 Task: Add a signature Grant Allen containing With sincere appreciation and warm wishes, Grant Allen to email address softage.8@softage.net and add a label Therapy
Action: Mouse moved to (1000, 60)
Screenshot: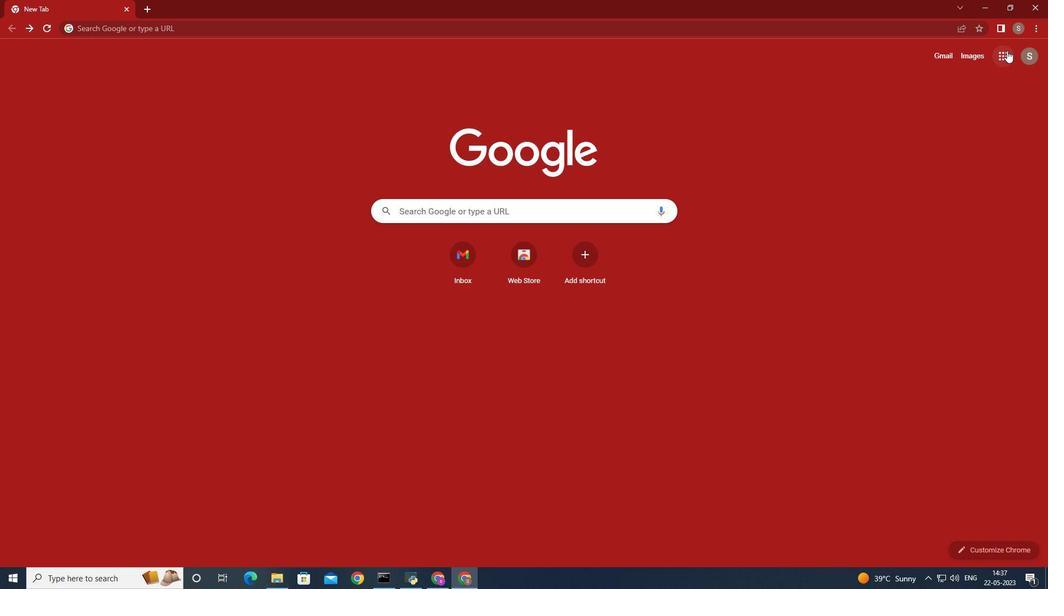 
Action: Mouse pressed left at (1000, 60)
Screenshot: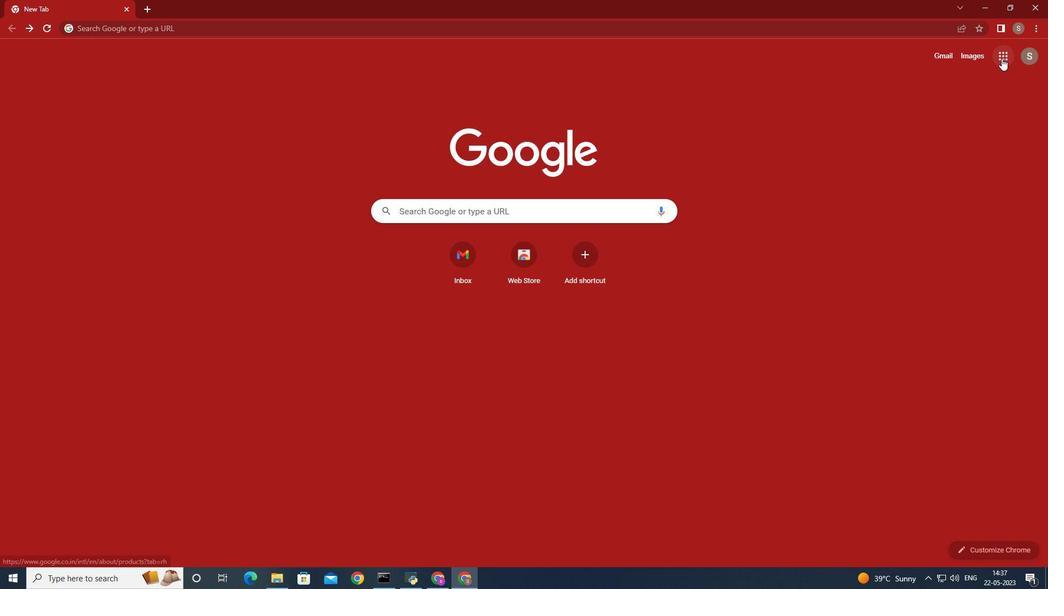 
Action: Mouse moved to (959, 104)
Screenshot: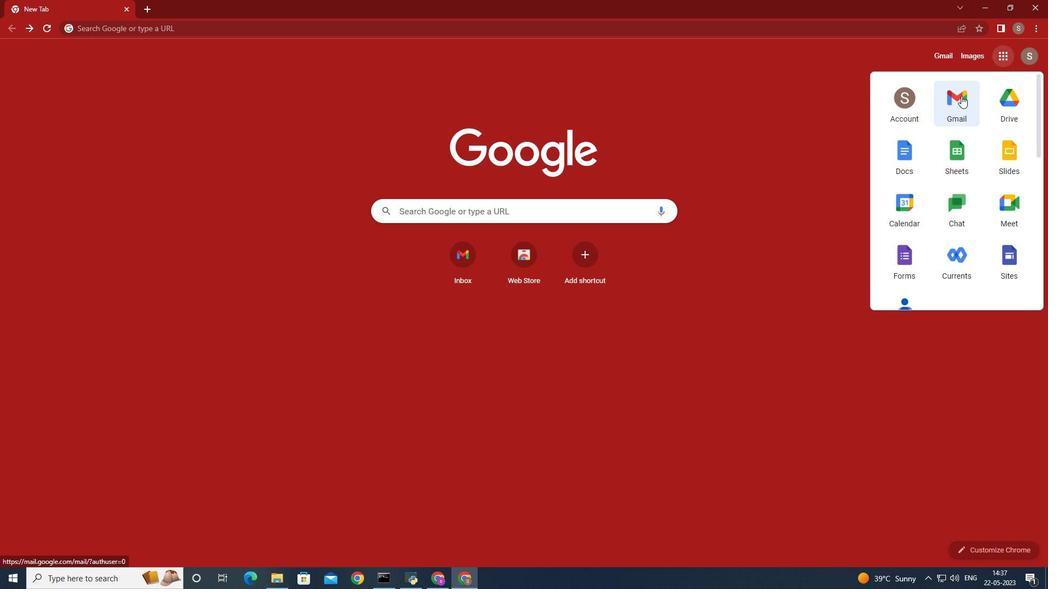 
Action: Mouse pressed left at (959, 104)
Screenshot: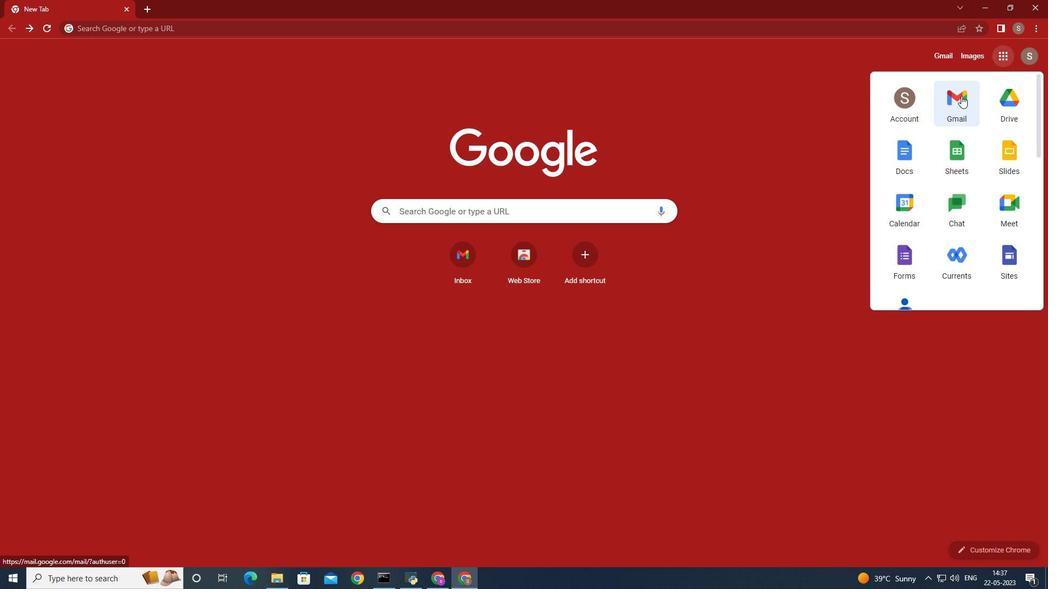 
Action: Mouse moved to (926, 77)
Screenshot: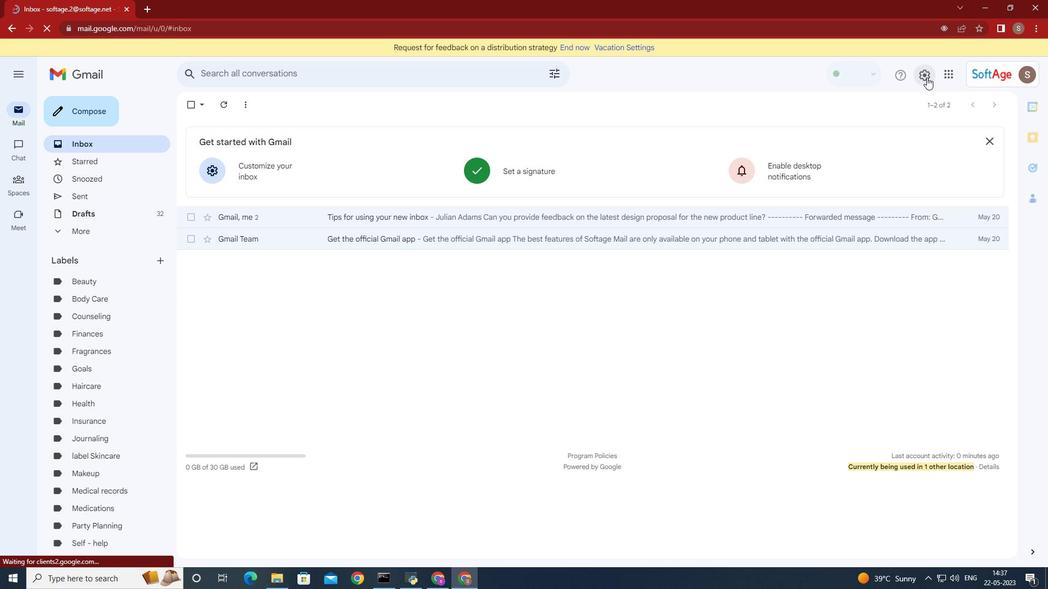 
Action: Mouse pressed left at (926, 77)
Screenshot: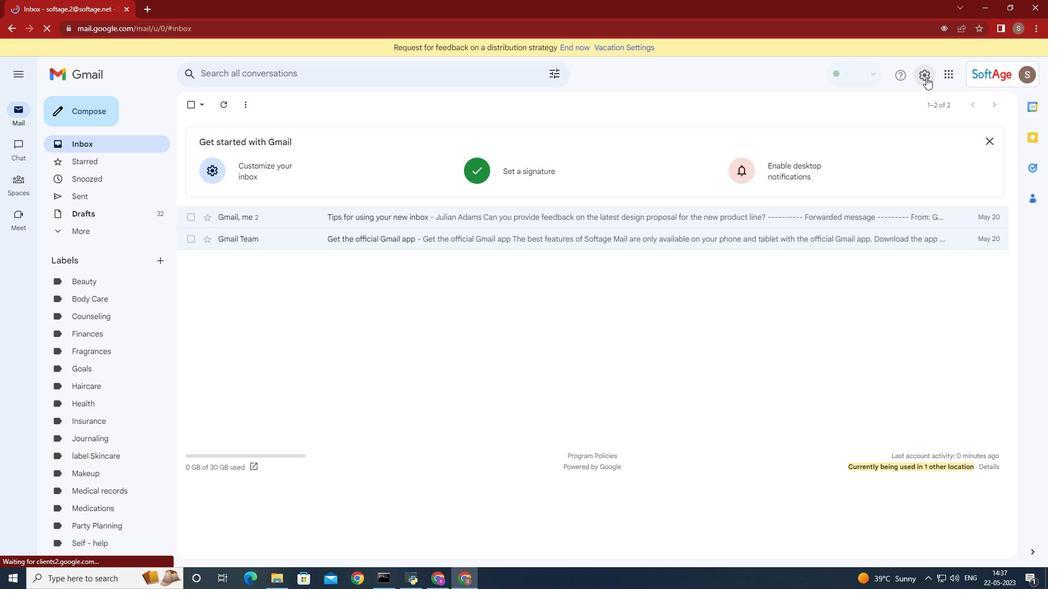 
Action: Mouse moved to (932, 127)
Screenshot: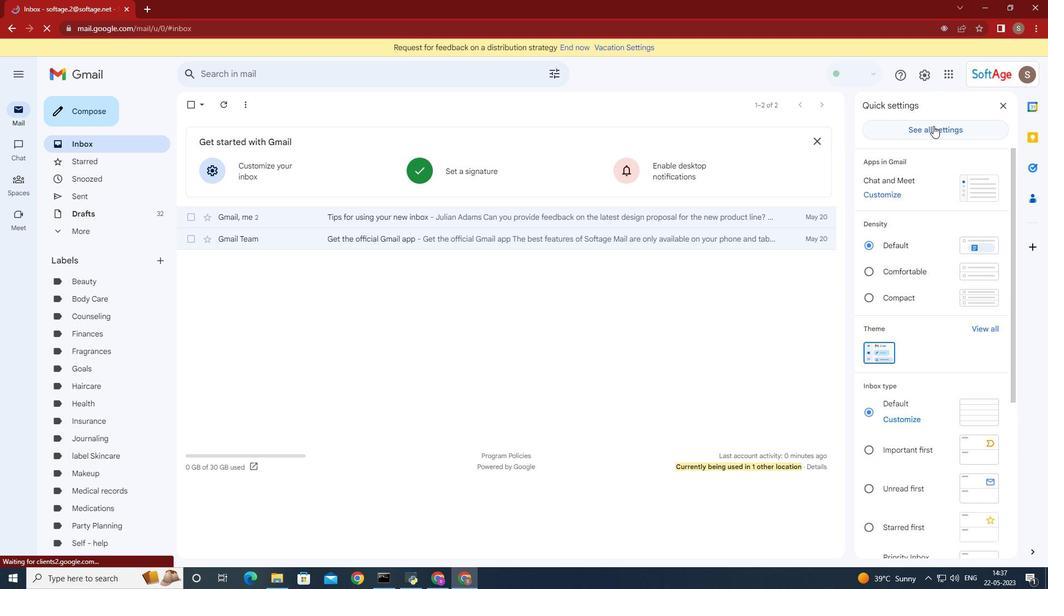 
Action: Mouse pressed left at (932, 127)
Screenshot: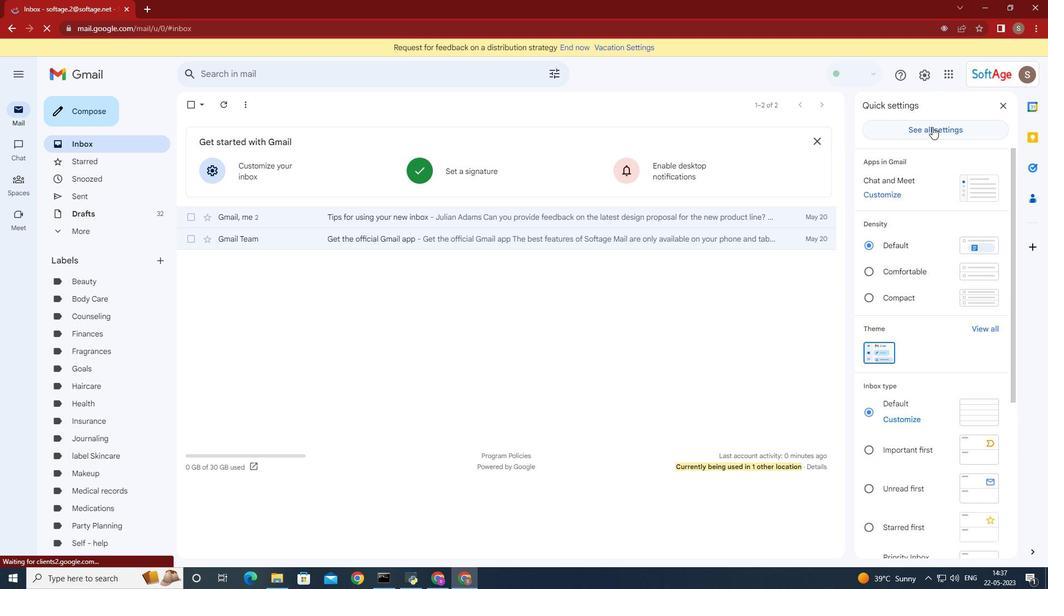 
Action: Mouse moved to (316, 292)
Screenshot: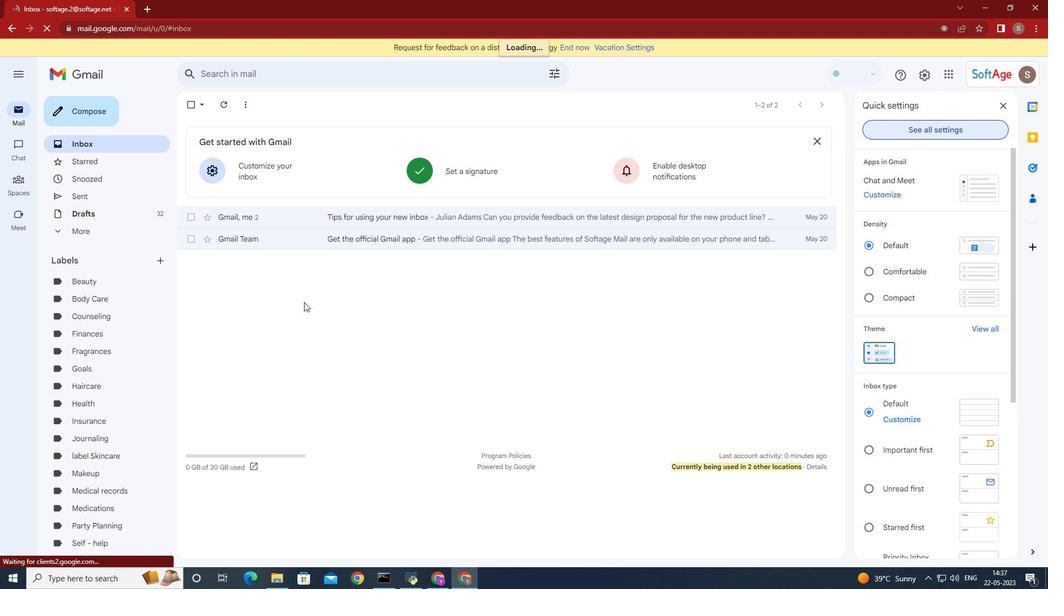 
Action: Mouse scrolled (316, 291) with delta (0, 0)
Screenshot: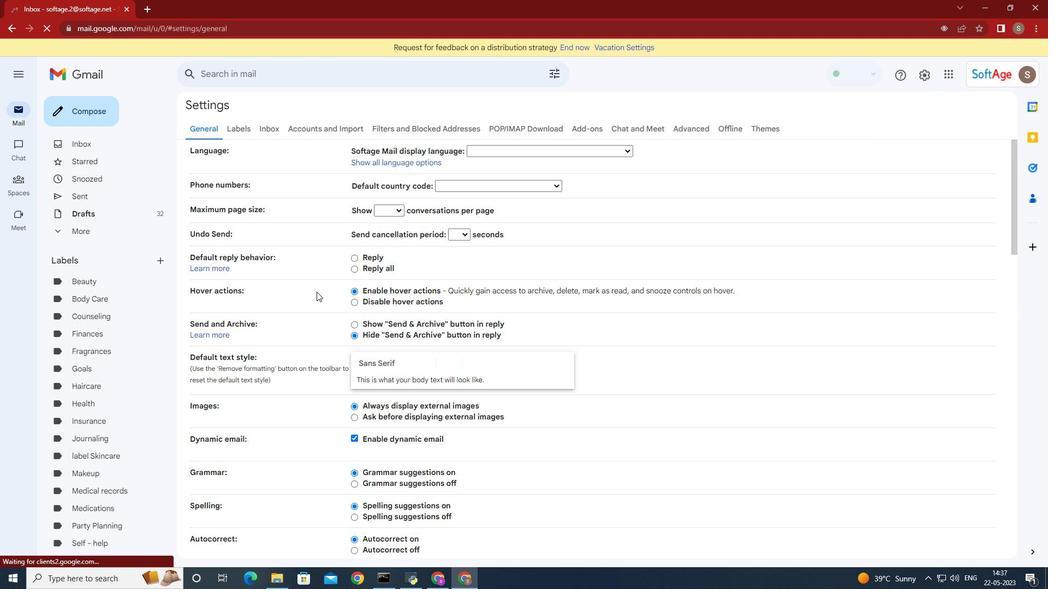 
Action: Mouse scrolled (316, 291) with delta (0, 0)
Screenshot: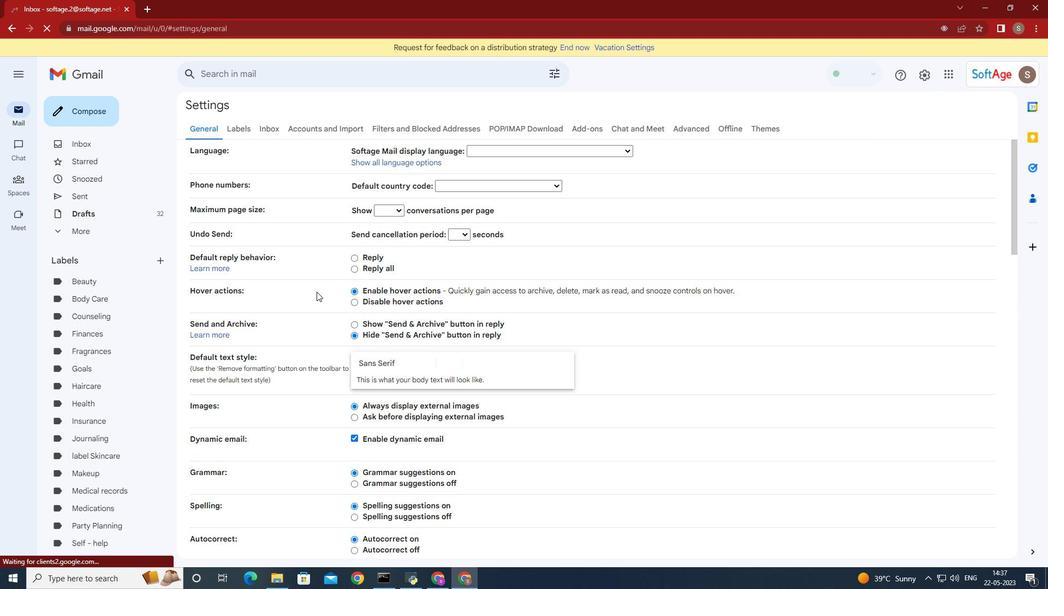 
Action: Mouse scrolled (316, 291) with delta (0, 0)
Screenshot: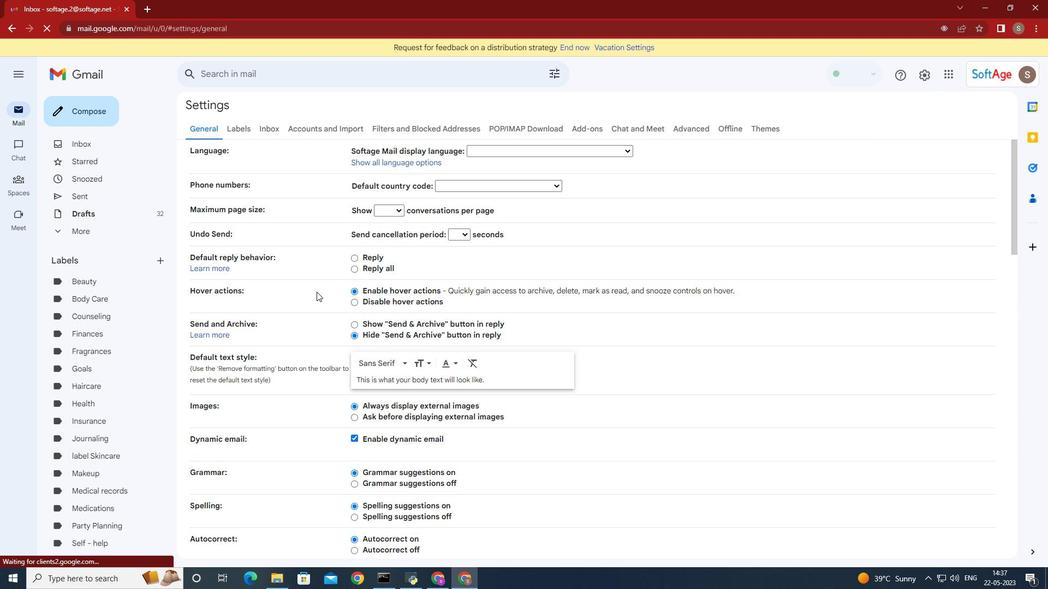 
Action: Mouse scrolled (316, 291) with delta (0, 0)
Screenshot: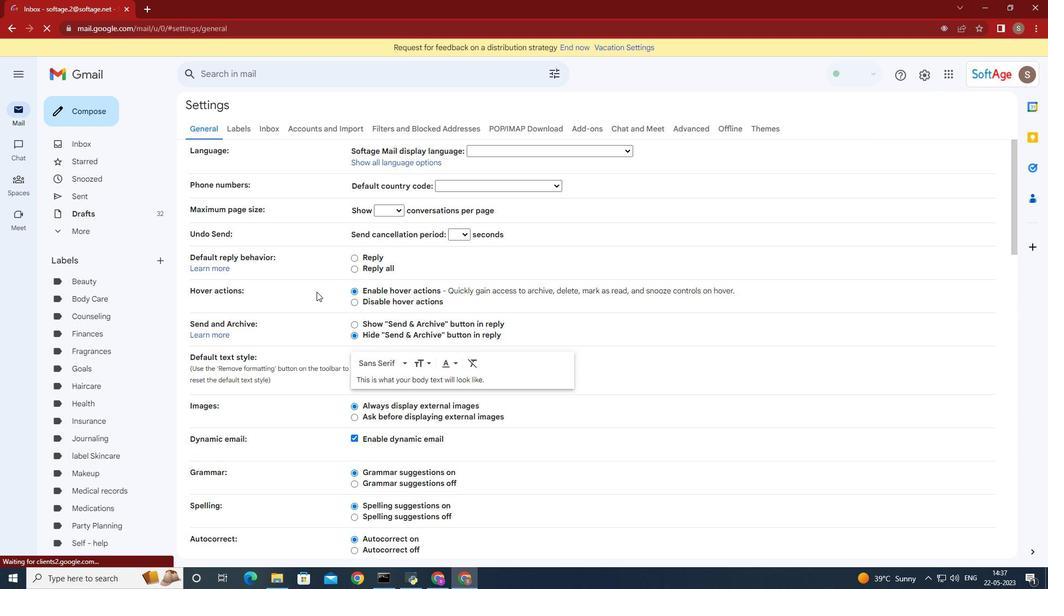 
Action: Mouse scrolled (316, 291) with delta (0, 0)
Screenshot: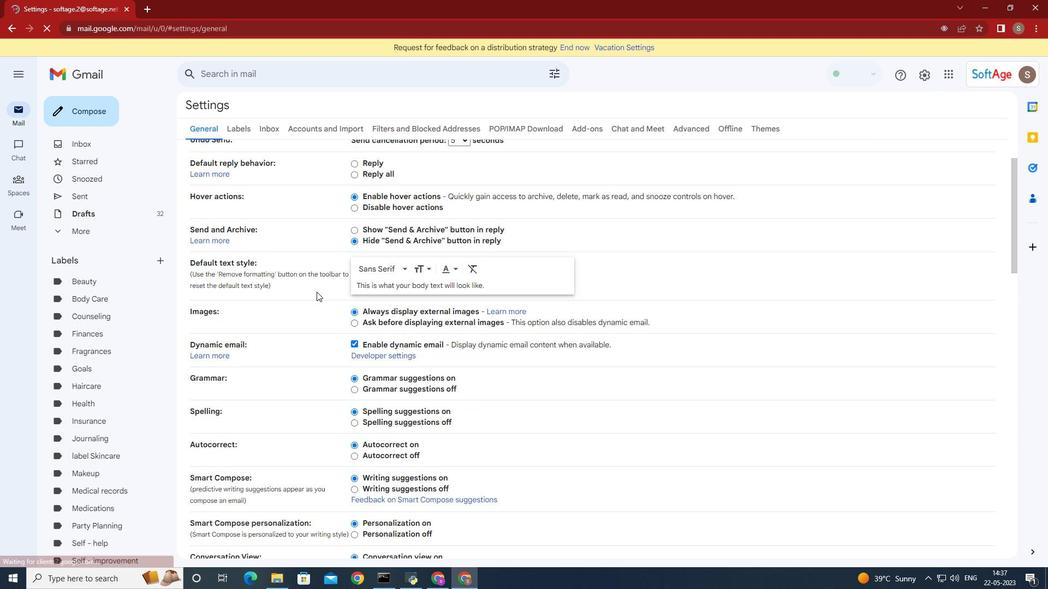 
Action: Mouse scrolled (316, 291) with delta (0, 0)
Screenshot: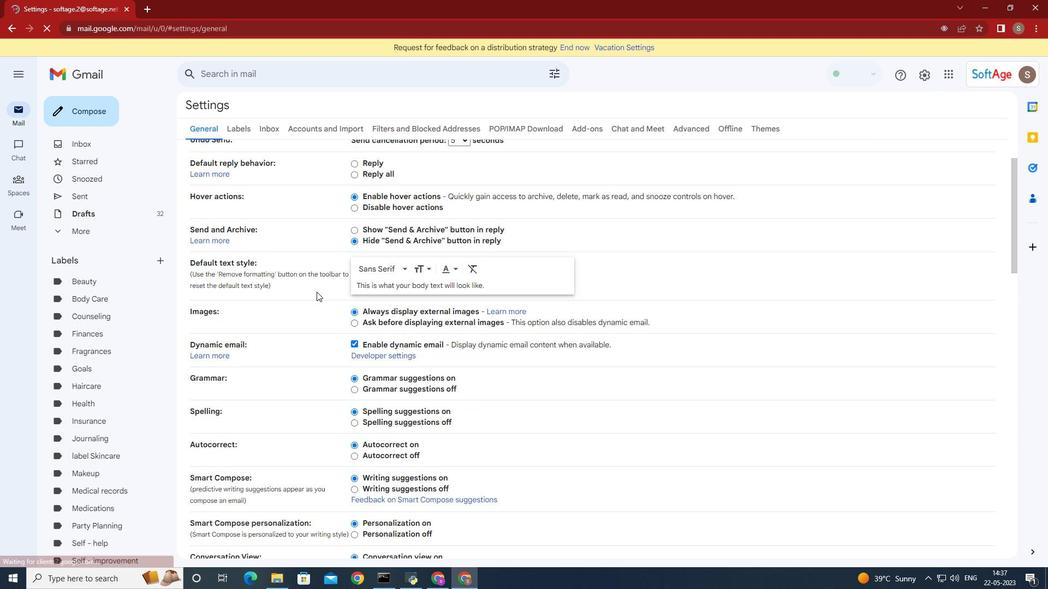 
Action: Mouse scrolled (316, 291) with delta (0, 0)
Screenshot: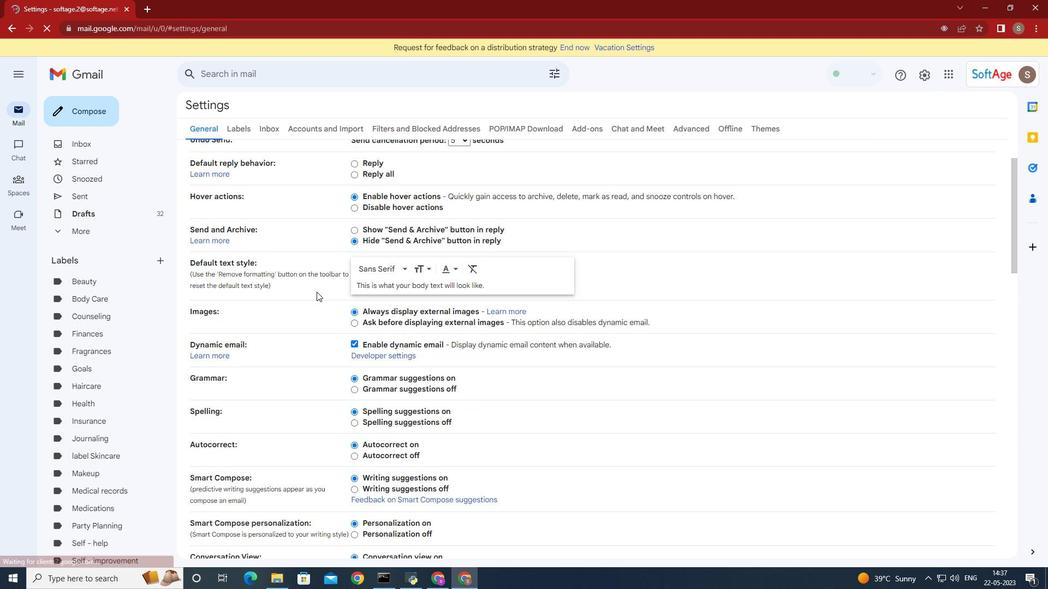 
Action: Mouse scrolled (316, 291) with delta (0, 0)
Screenshot: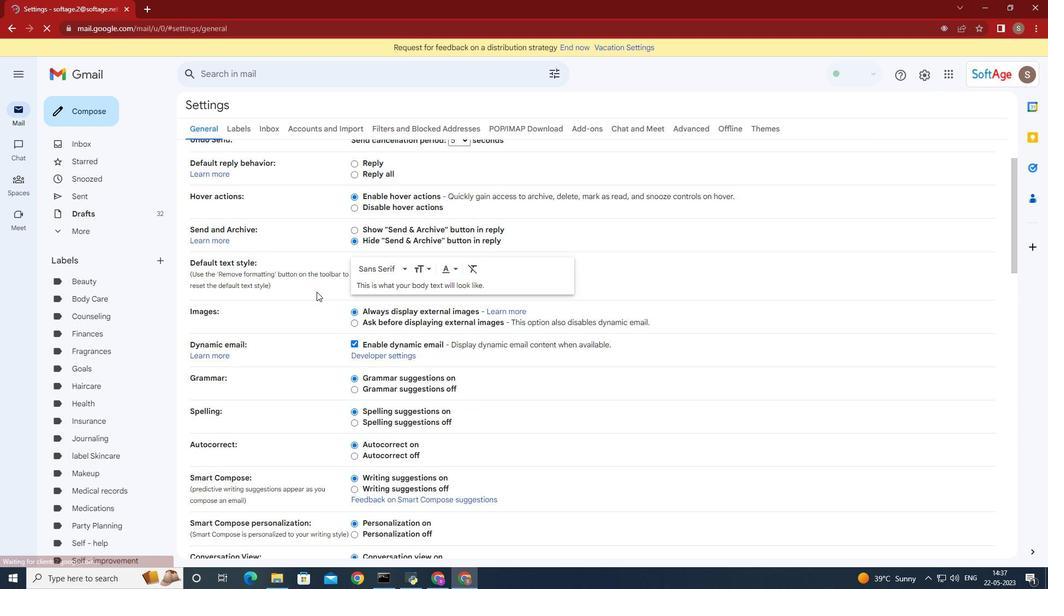 
Action: Mouse scrolled (316, 291) with delta (0, 0)
Screenshot: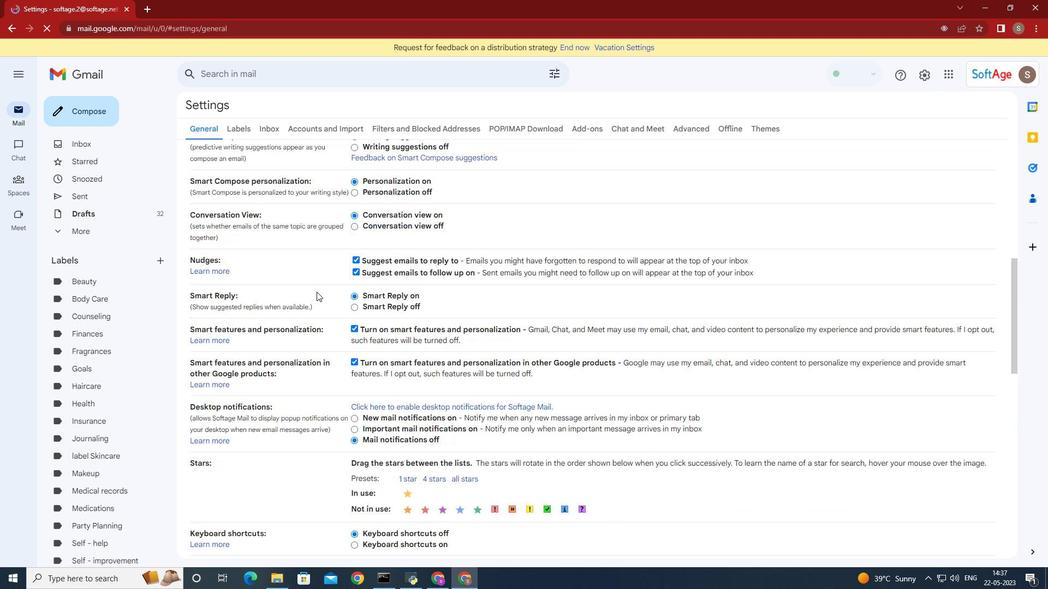
Action: Mouse scrolled (316, 291) with delta (0, 0)
Screenshot: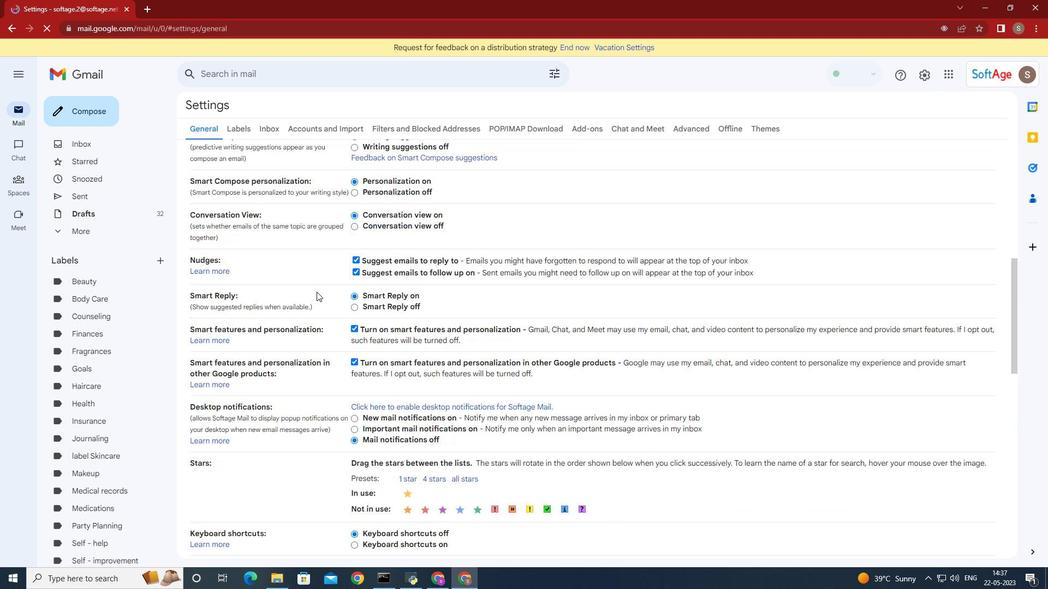 
Action: Mouse scrolled (316, 291) with delta (0, 0)
Screenshot: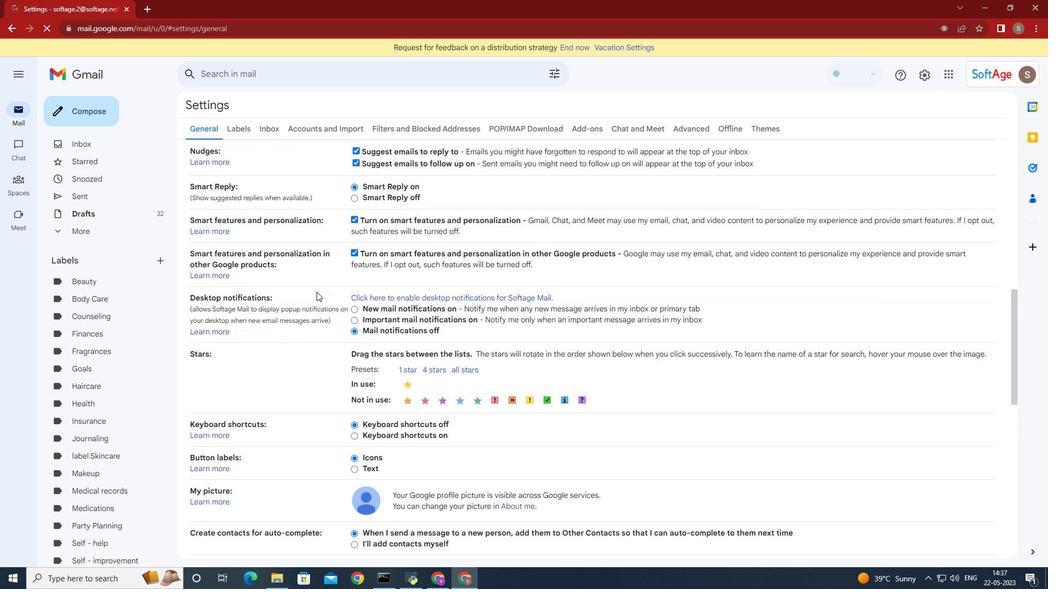 
Action: Mouse scrolled (316, 291) with delta (0, 0)
Screenshot: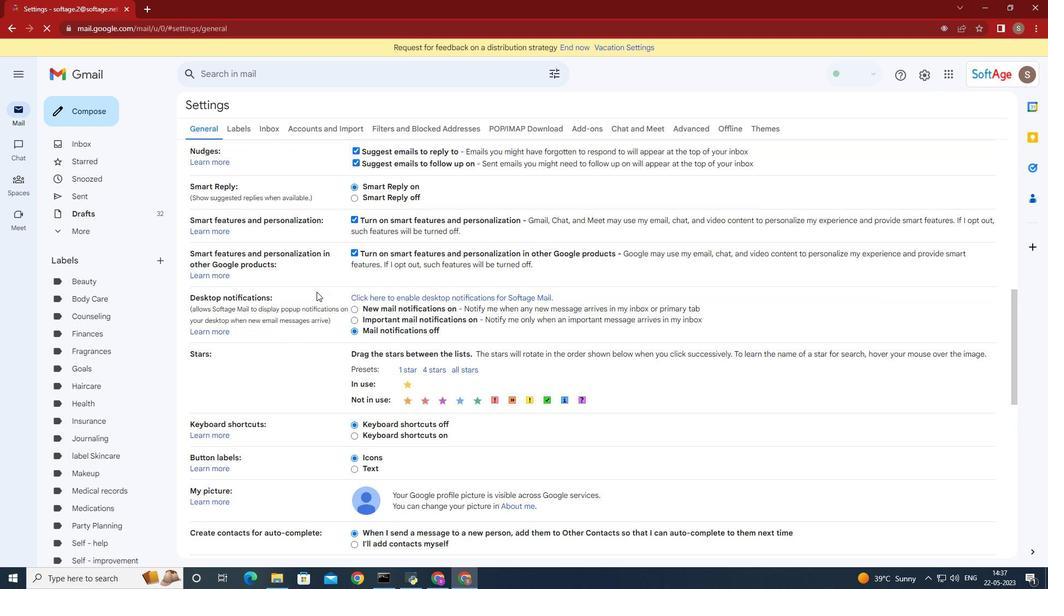 
Action: Mouse scrolled (316, 291) with delta (0, 0)
Screenshot: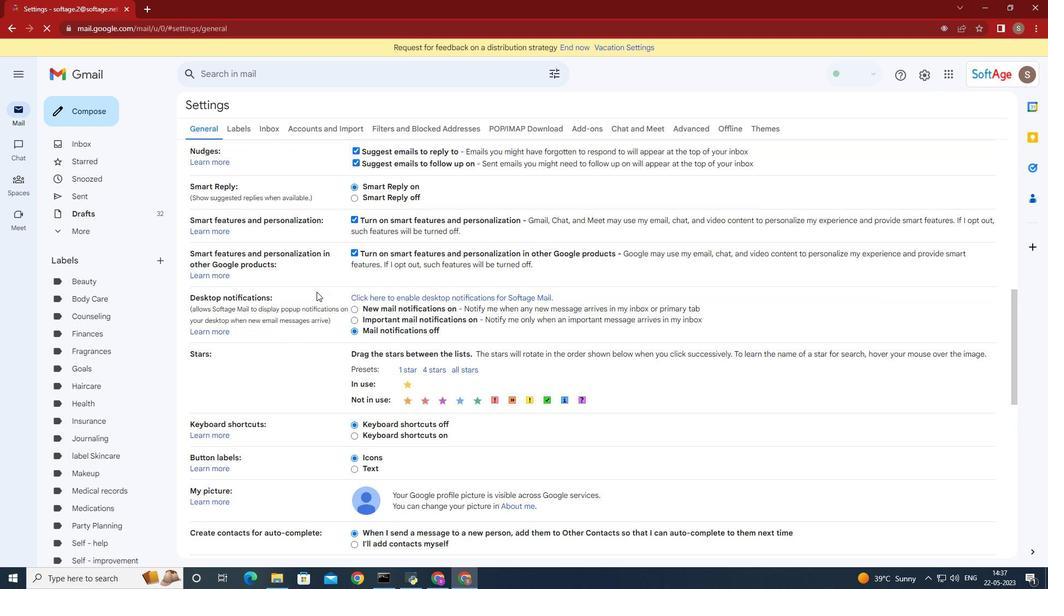 
Action: Mouse scrolled (316, 291) with delta (0, 0)
Screenshot: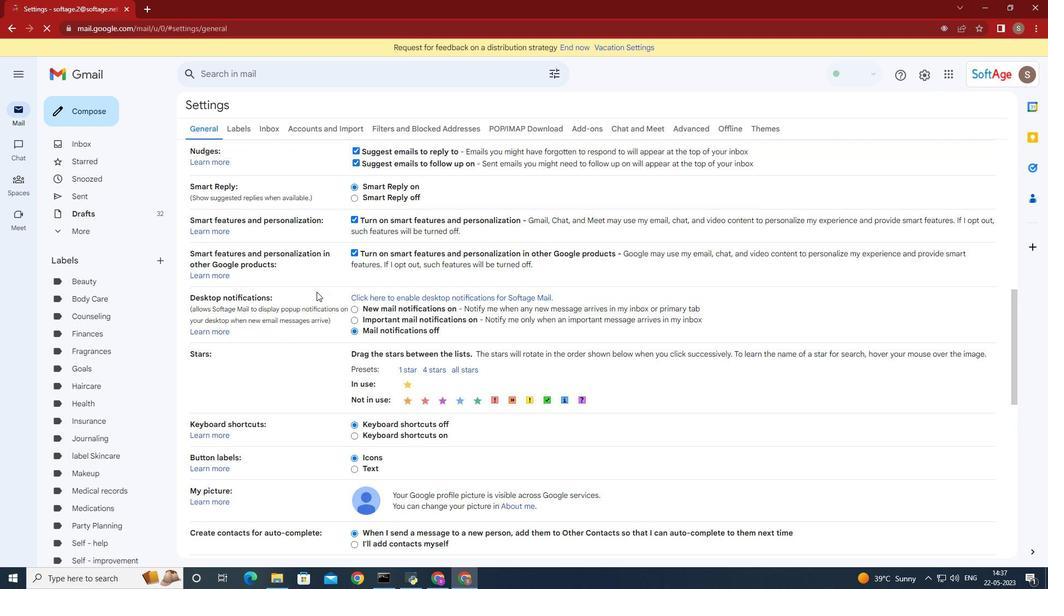 
Action: Mouse scrolled (316, 291) with delta (0, 0)
Screenshot: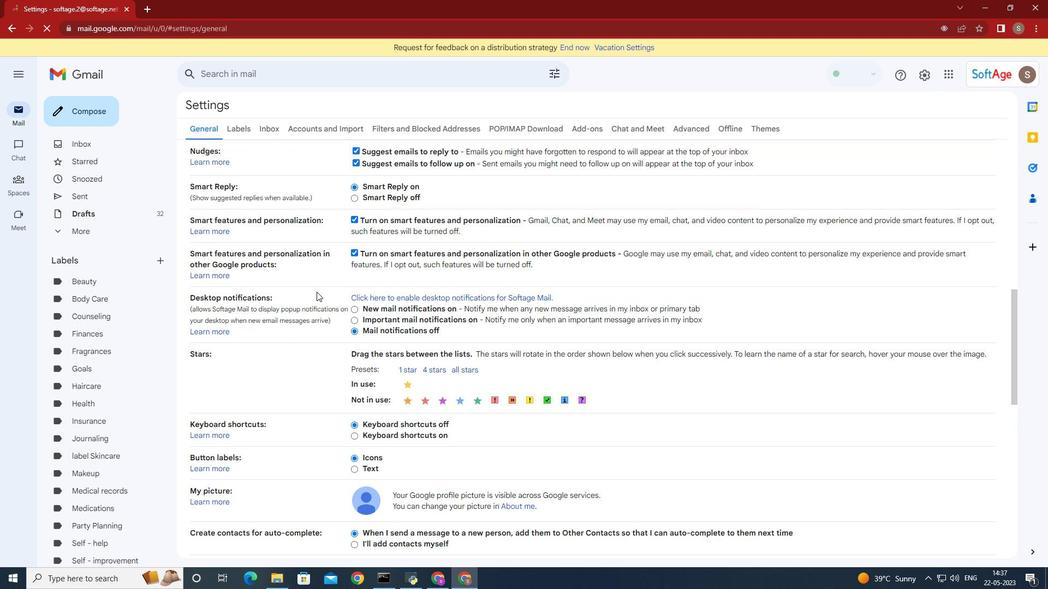 
Action: Mouse scrolled (316, 291) with delta (0, 0)
Screenshot: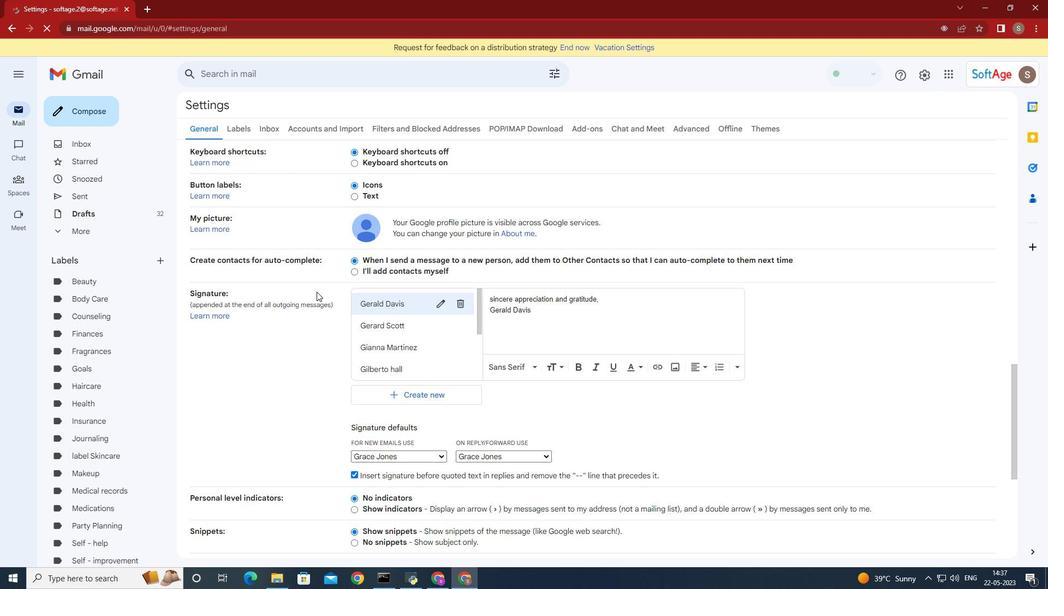 
Action: Mouse scrolled (316, 291) with delta (0, 0)
Screenshot: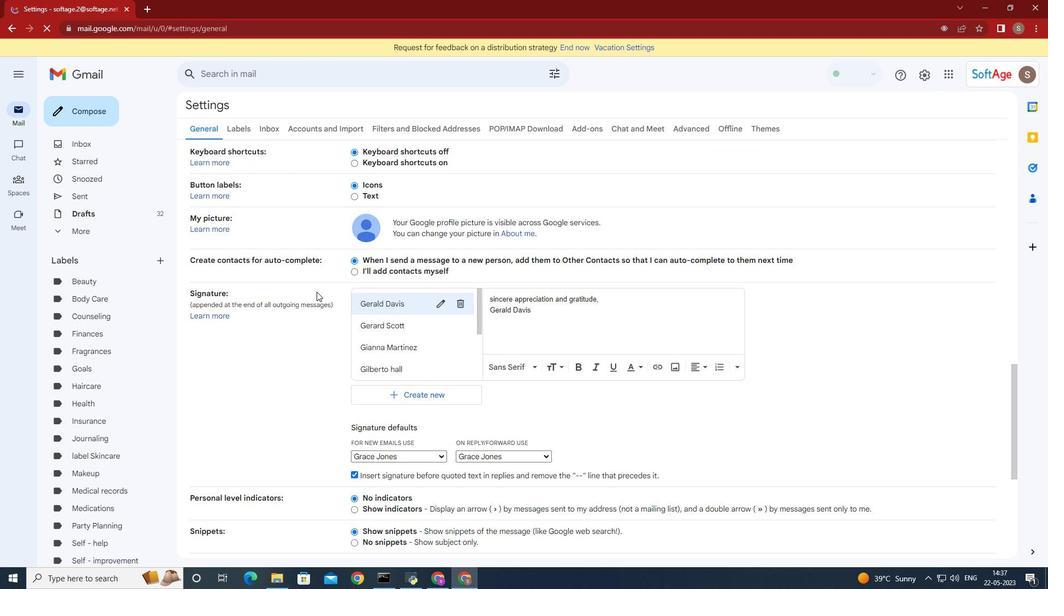 
Action: Mouse moved to (423, 289)
Screenshot: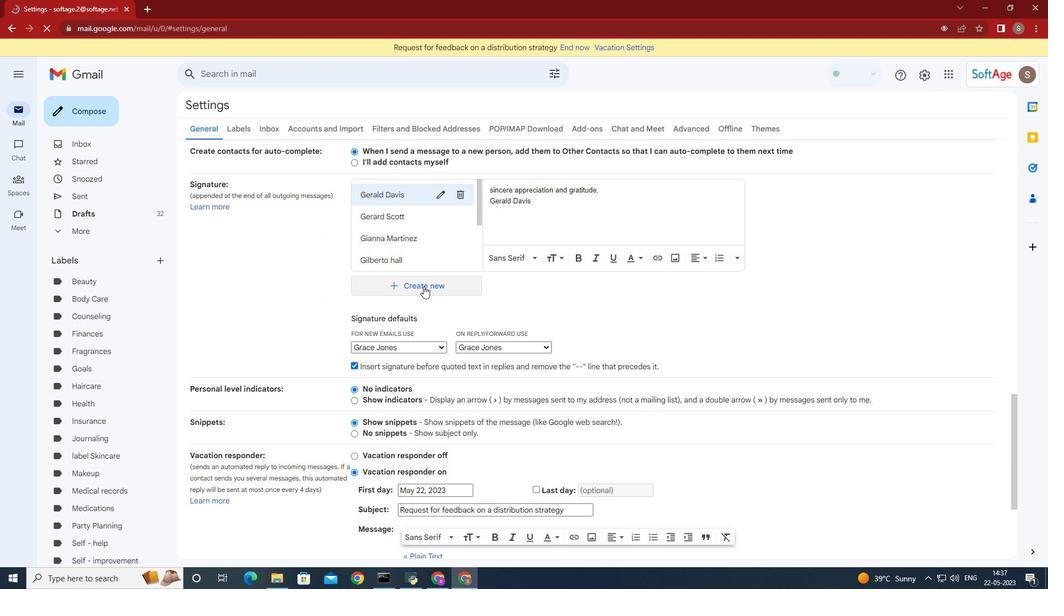 
Action: Mouse pressed left at (423, 289)
Screenshot: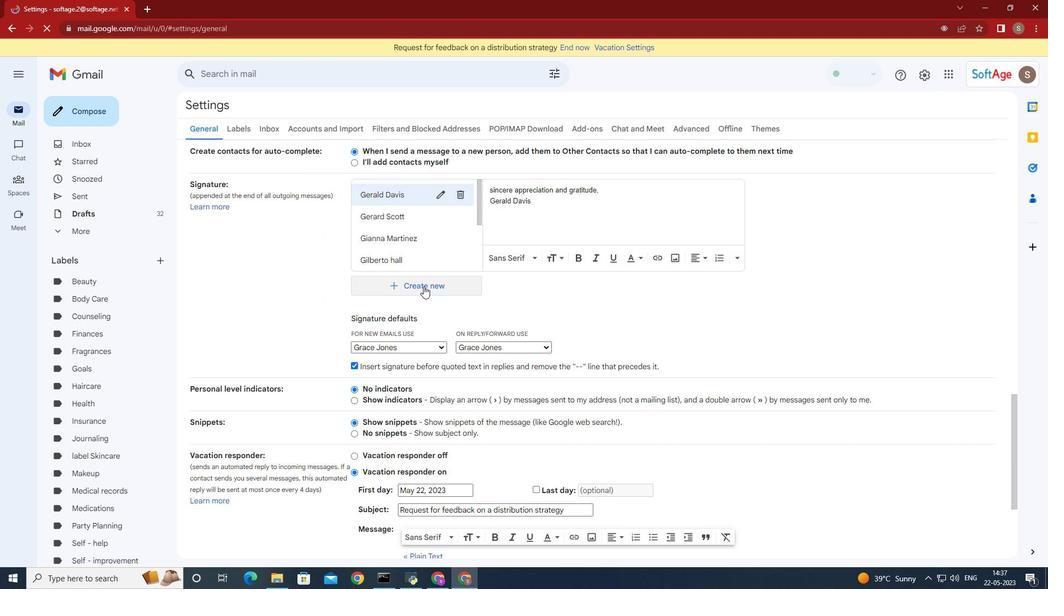 
Action: Mouse moved to (423, 289)
Screenshot: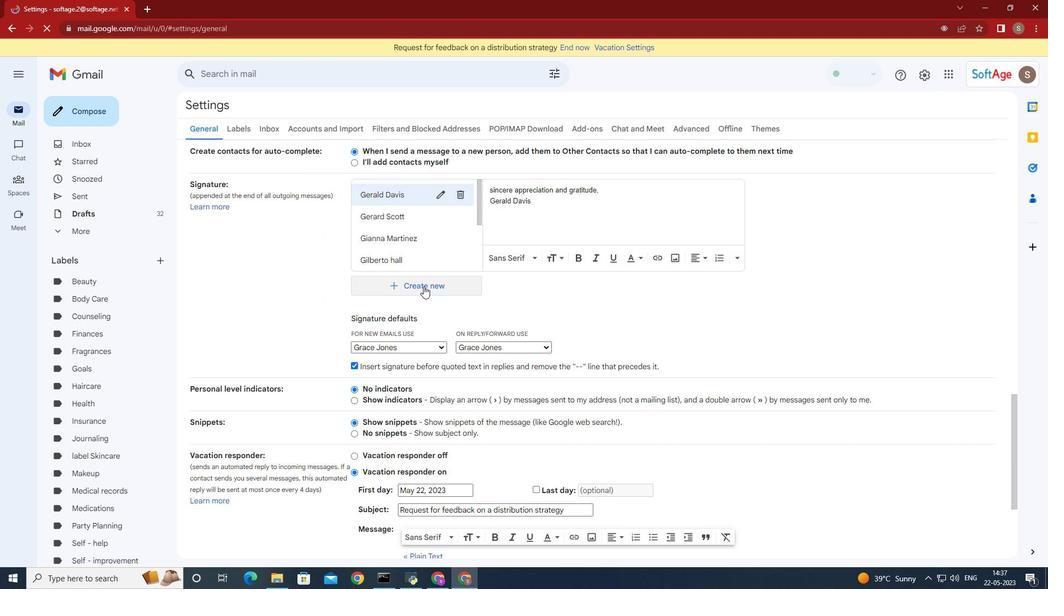 
Action: Key pressed <Key.shift>Grant<Key.space><Key.shift>Allen<Key.space>
Screenshot: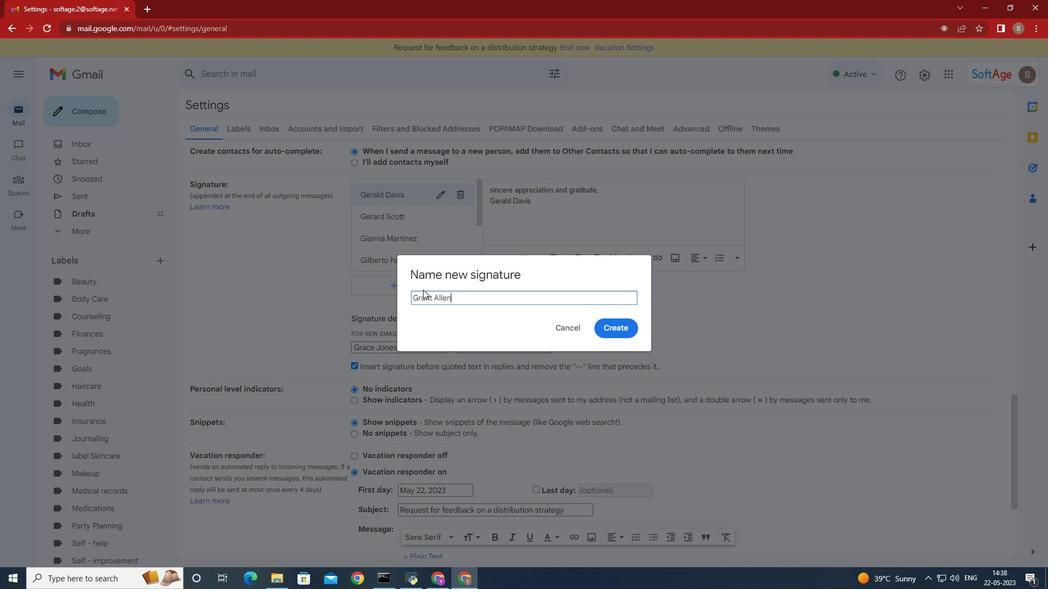 
Action: Mouse moved to (623, 330)
Screenshot: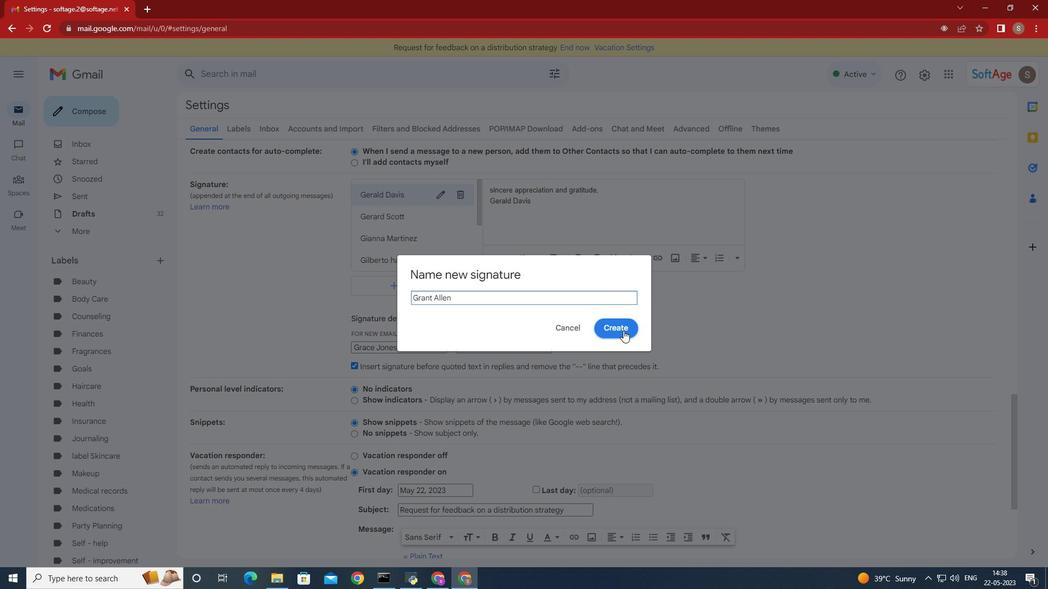 
Action: Mouse pressed left at (623, 330)
Screenshot: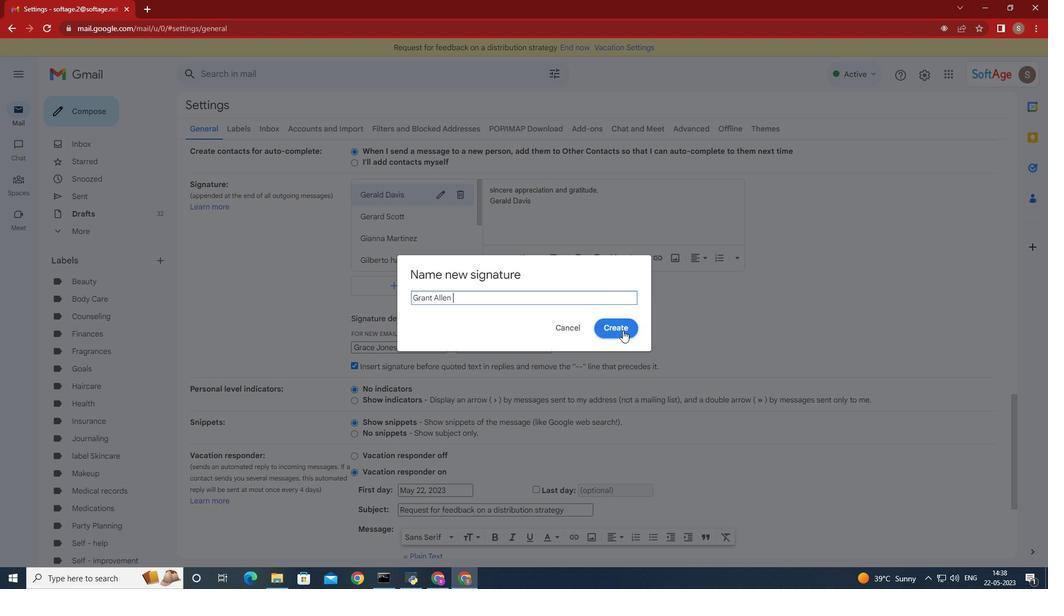 
Action: Mouse moved to (503, 192)
Screenshot: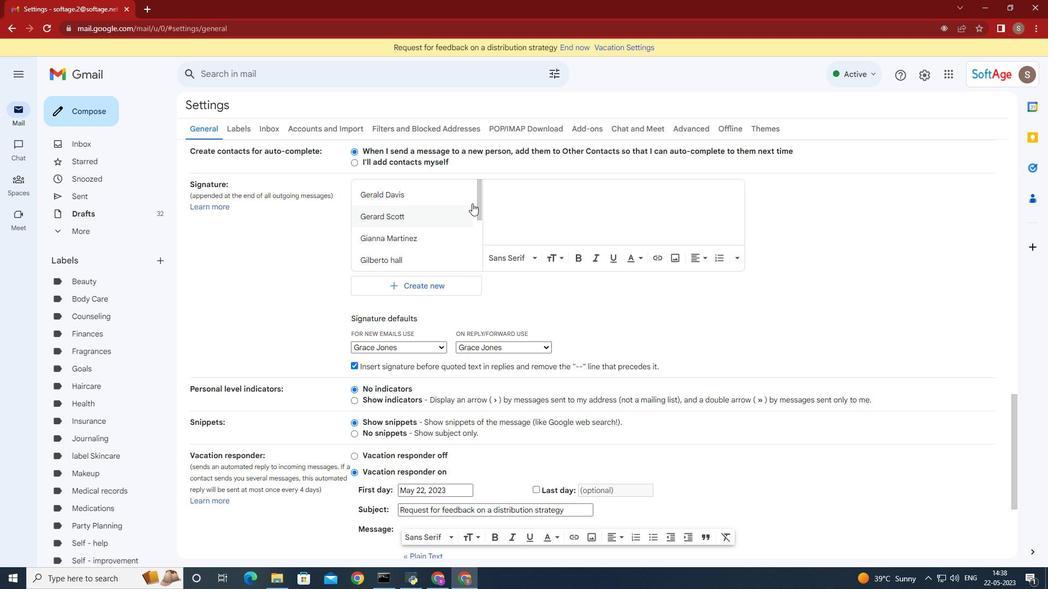 
Action: Mouse pressed left at (503, 192)
Screenshot: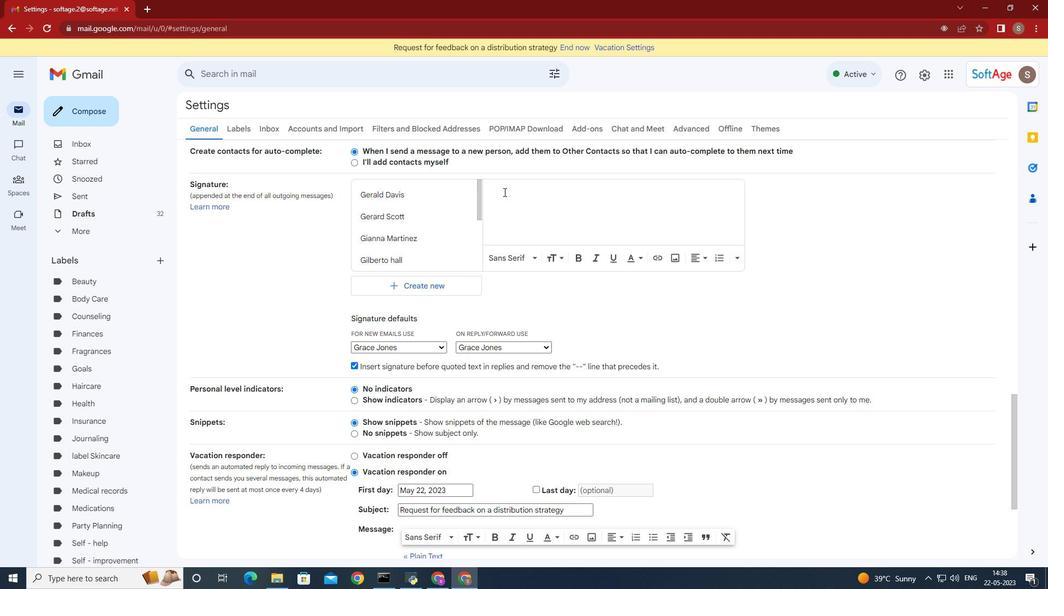 
Action: Key pressed appre<Key.backspace><Key.backspace><Key.backspace><Key.backspace><Key.backspace><Key.backspace><Key.backspace><Key.backspace><Key.backspace><Key.backspace><Key.backspace><Key.backspace><Key.backspace><Key.backspace>sincer<Key.space>appreciation<Key.space>and<Key.space>warm<Key.space>wishes<Key.space><Key.enter><Key.enter><Key.up><Key.up><Key.right><Key.right><Key.right><Key.right><Key.right><Key.right><Key.right><Key.right><Key.right><Key.right><Key.right><Key.right><Key.right><Key.right><Key.right><Key.right><Key.right><Key.right><Key.right><Key.right><Key.right><Key.right><Key.right><Key.right><Key.right><Key.right><Key.right><Key.right><Key.right><Key.right><Key.right><Key.right><Key.right><Key.right><Key.right>,<Key.enter><Key.shift><Key.shift><Key.shift><Key.shift><Key.shift><Key.shift><Key.shift><Key.shift><Key.shift><Key.shift><Key.shift><Key.shift><Key.shift><Key.shift><Key.shift><Key.shift><Key.shift><Key.shift><Key.shift><Key.shift><Key.shift><Key.shift><Key.shift><Key.shift><Key.shift><Key.shift><Key.shift><Key.shift>Grant<Key.space><Key.shift><Key.shift><Key.shift><Key.shift>ALLEN<Key.space>
Screenshot: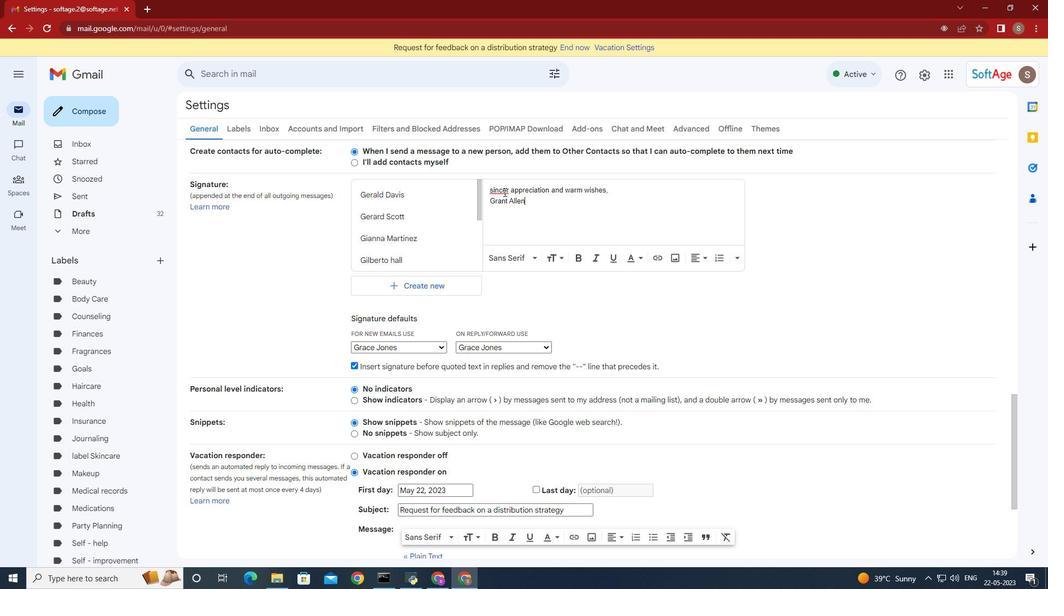 
Action: Mouse moved to (423, 348)
Screenshot: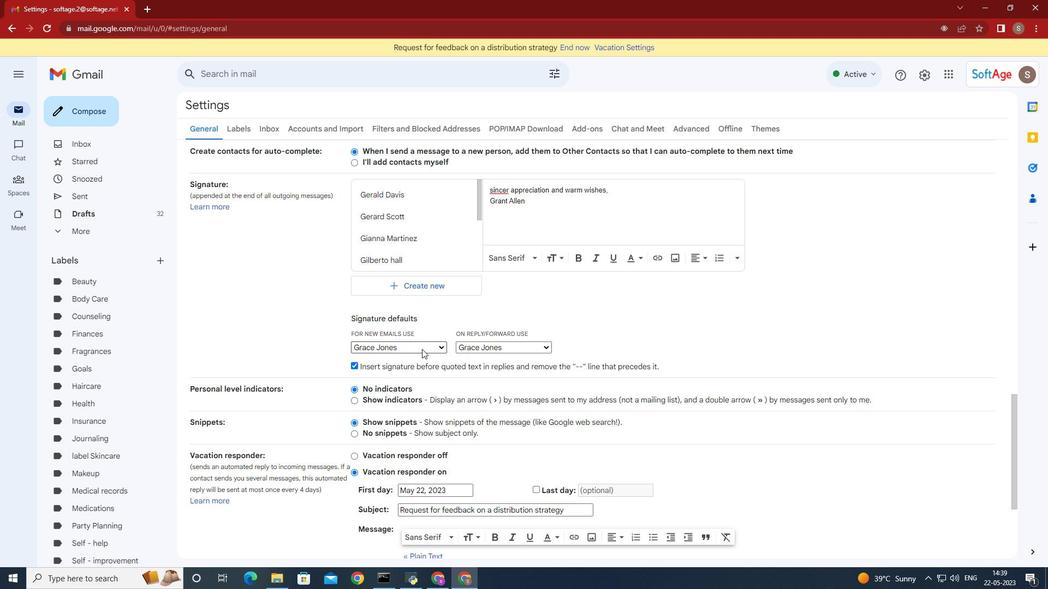 
Action: Mouse pressed left at (423, 348)
Screenshot: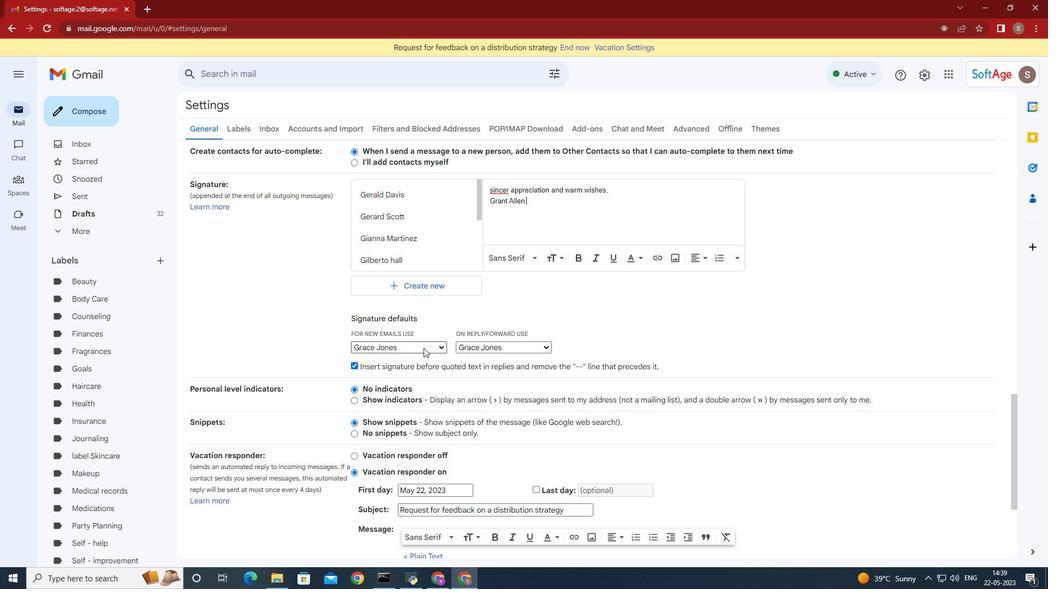 
Action: Mouse moved to (416, 443)
Screenshot: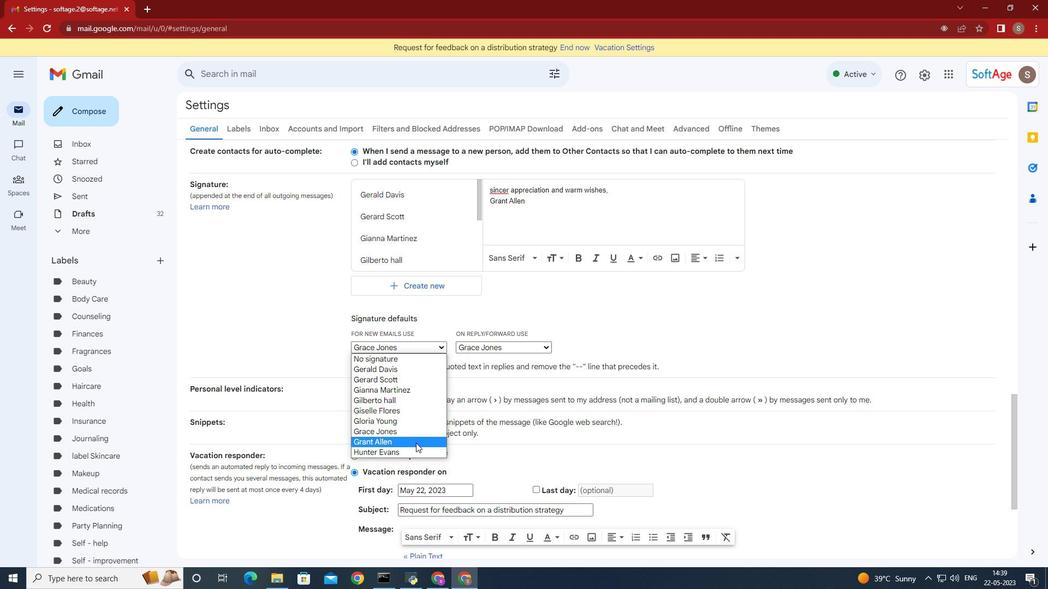 
Action: Mouse pressed left at (416, 443)
Screenshot: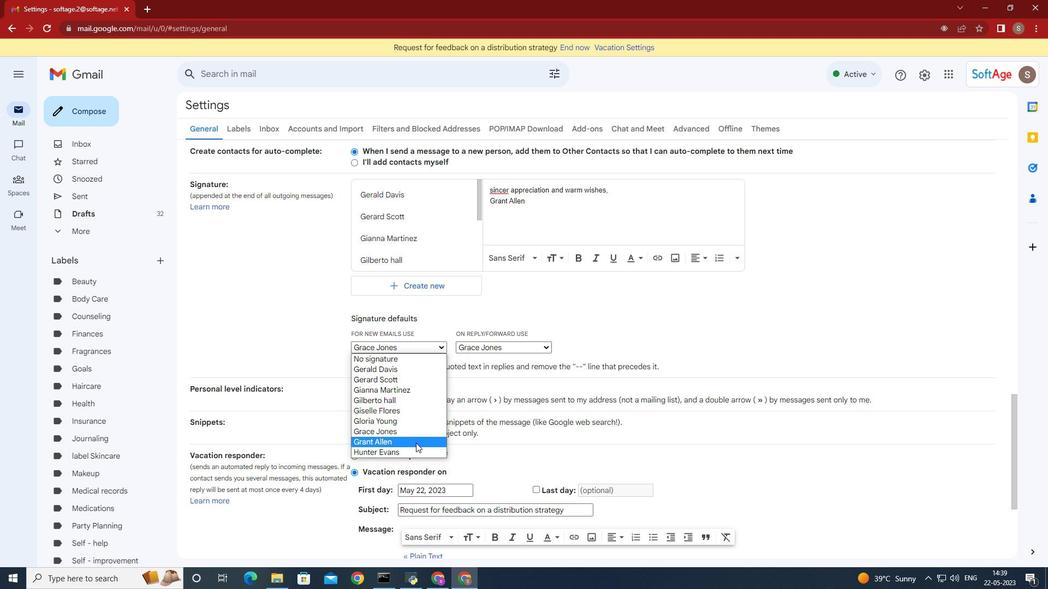 
Action: Mouse moved to (542, 347)
Screenshot: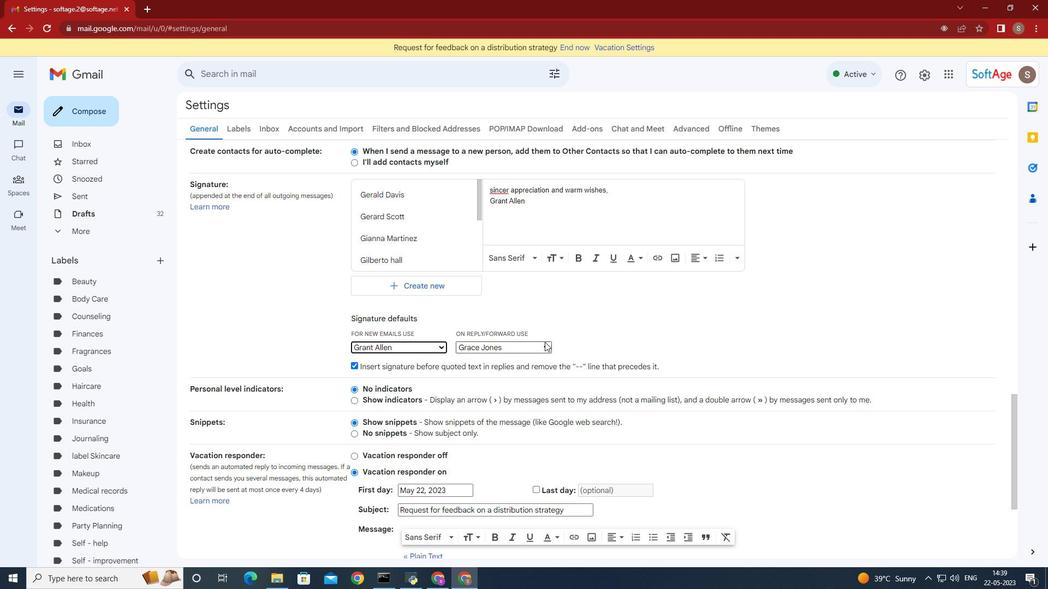 
Action: Mouse pressed left at (542, 347)
Screenshot: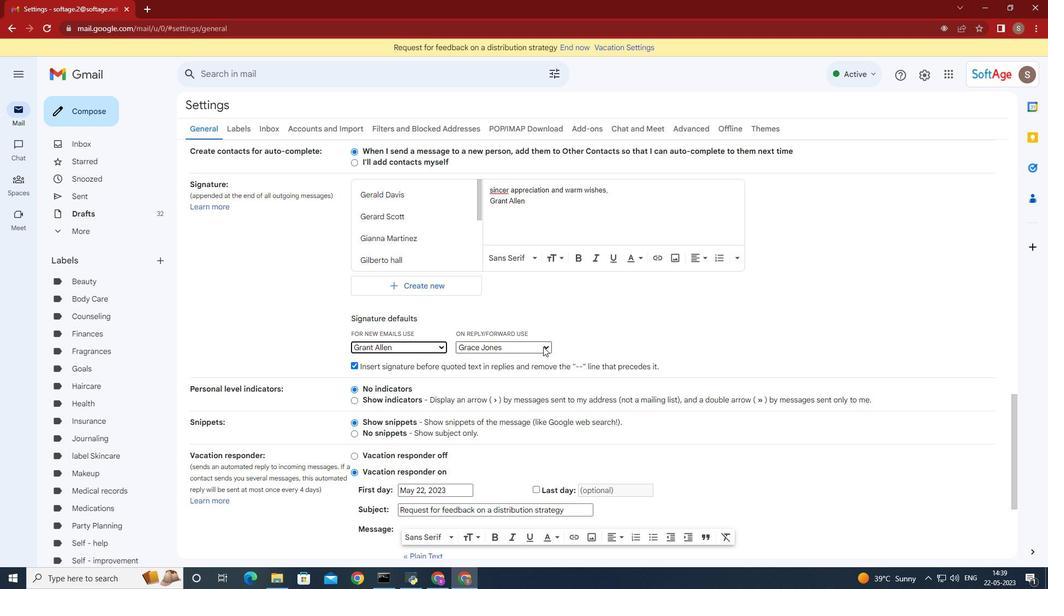 
Action: Mouse moved to (534, 437)
Screenshot: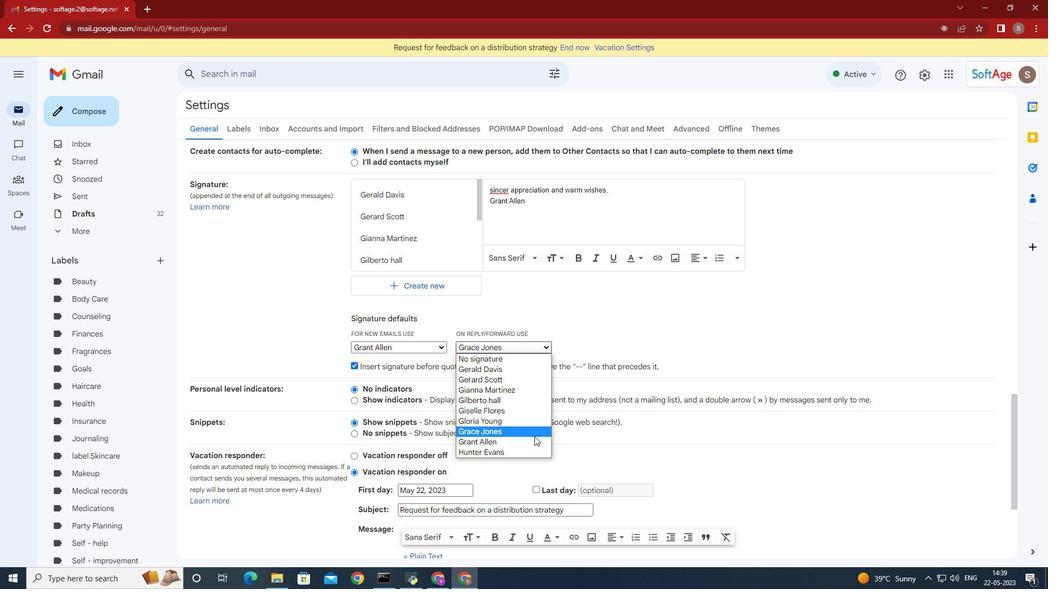 
Action: Mouse pressed left at (534, 437)
Screenshot: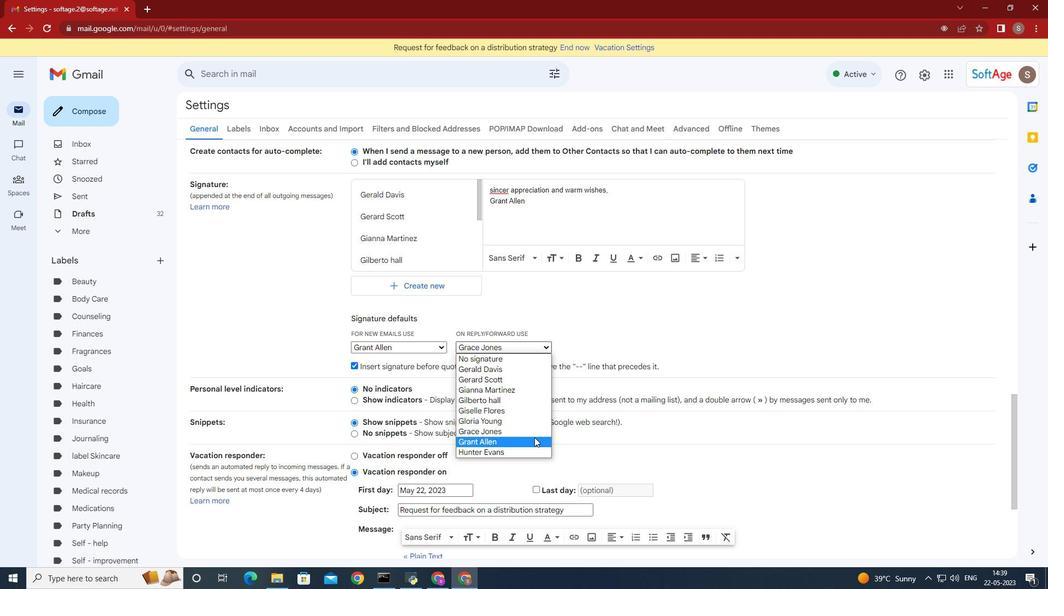 
Action: Mouse moved to (546, 404)
Screenshot: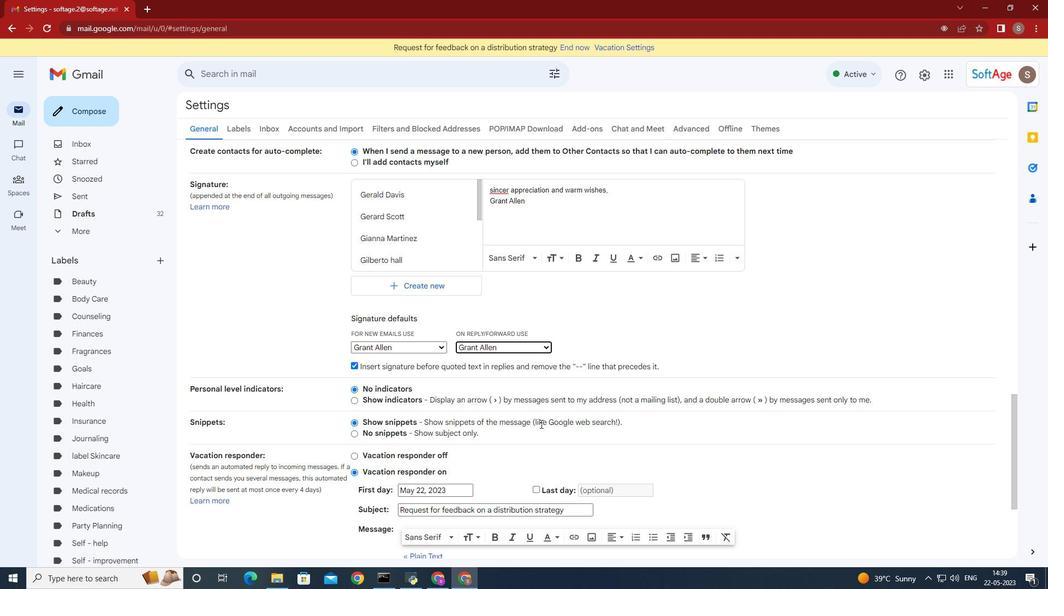 
Action: Mouse scrolled (546, 404) with delta (0, 0)
Screenshot: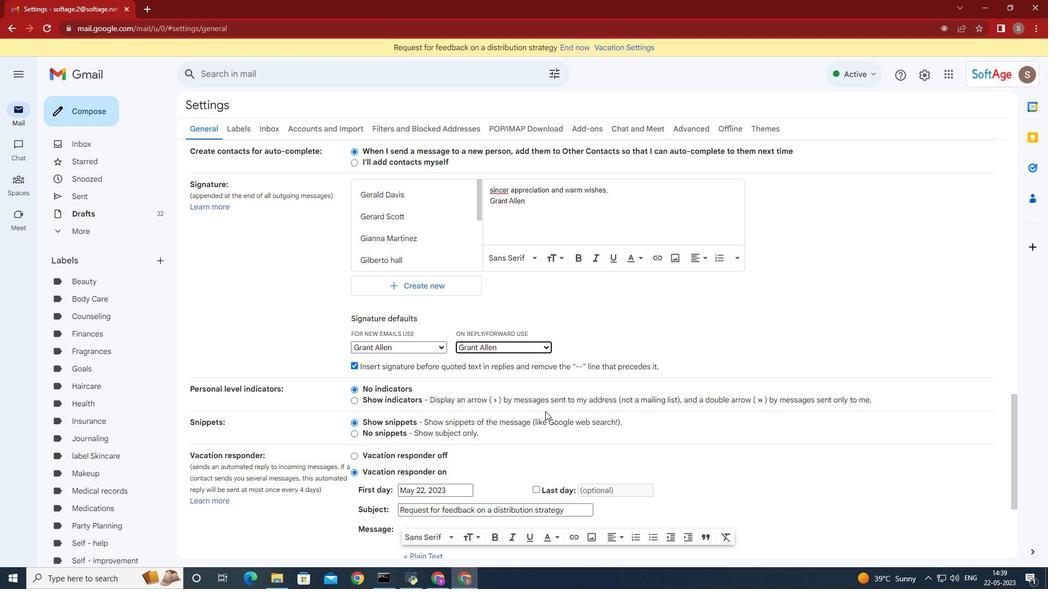 
Action: Mouse scrolled (546, 404) with delta (0, 0)
Screenshot: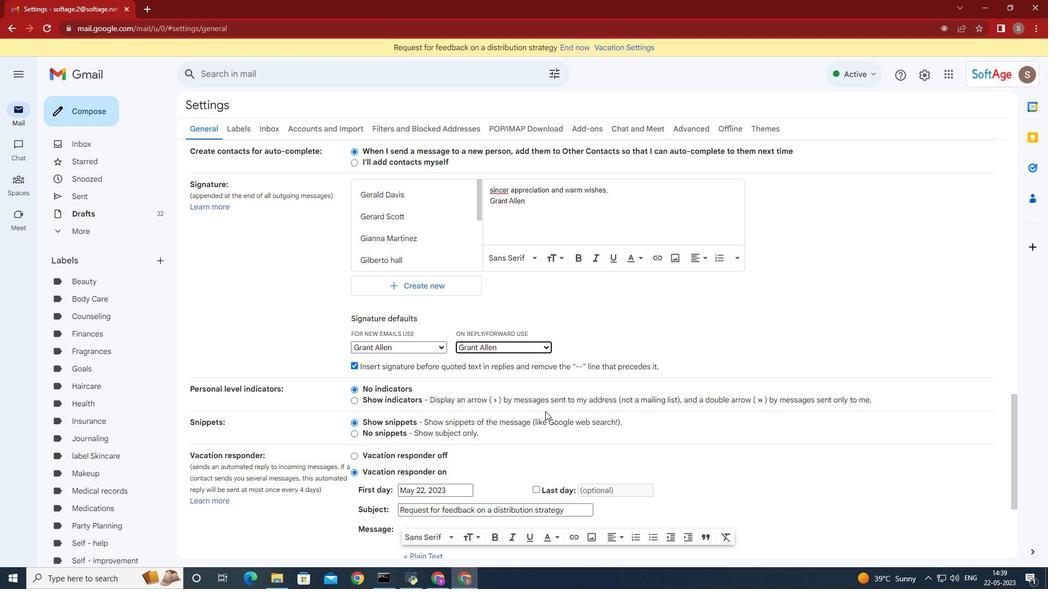 
Action: Mouse scrolled (546, 404) with delta (0, 0)
Screenshot: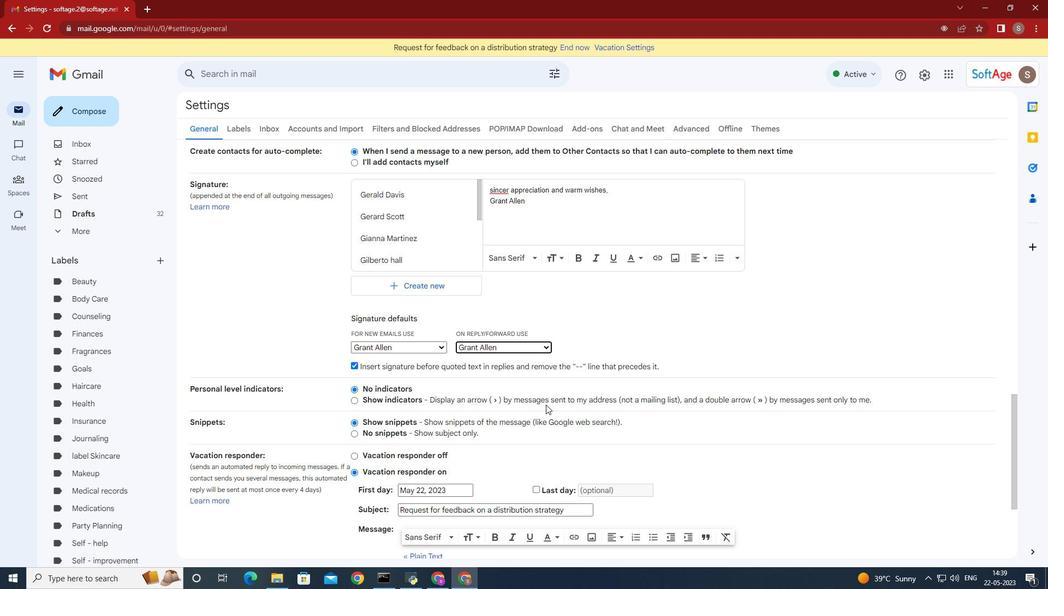
Action: Mouse scrolled (546, 404) with delta (0, 0)
Screenshot: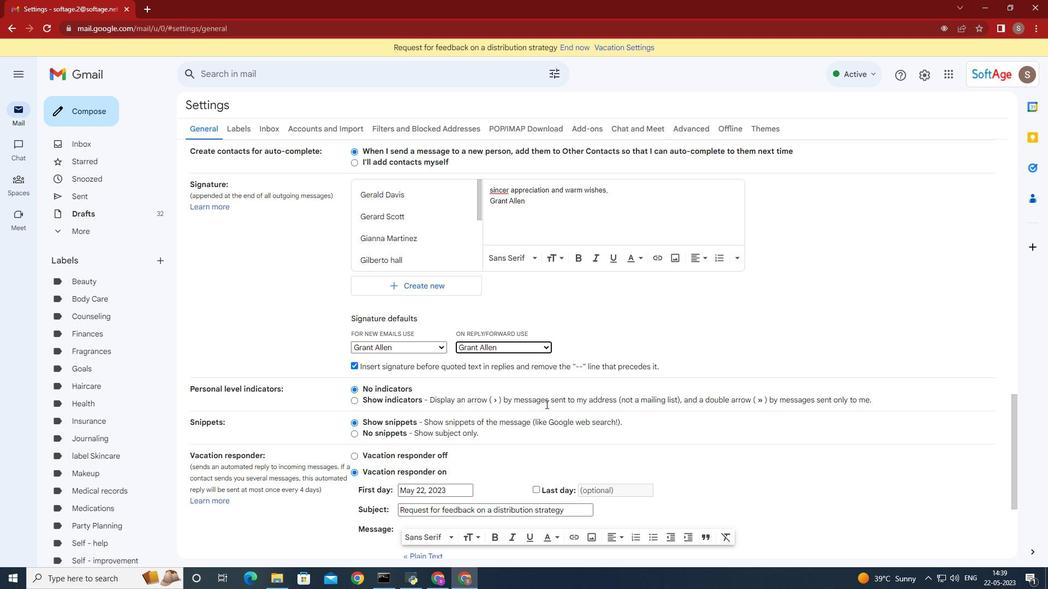 
Action: Mouse scrolled (546, 404) with delta (0, 0)
Screenshot: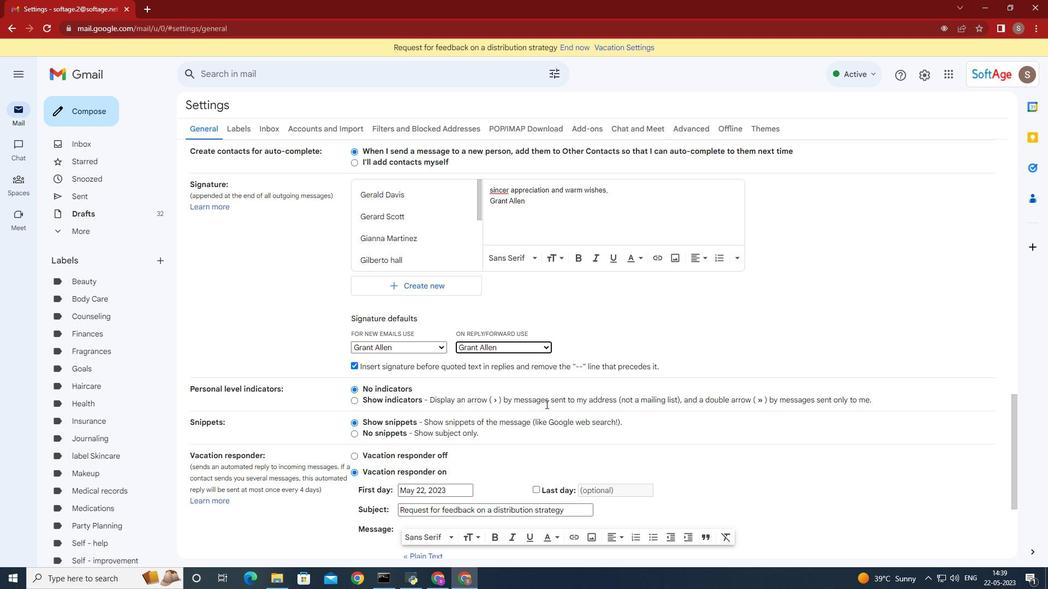 
Action: Mouse scrolled (546, 404) with delta (0, 0)
Screenshot: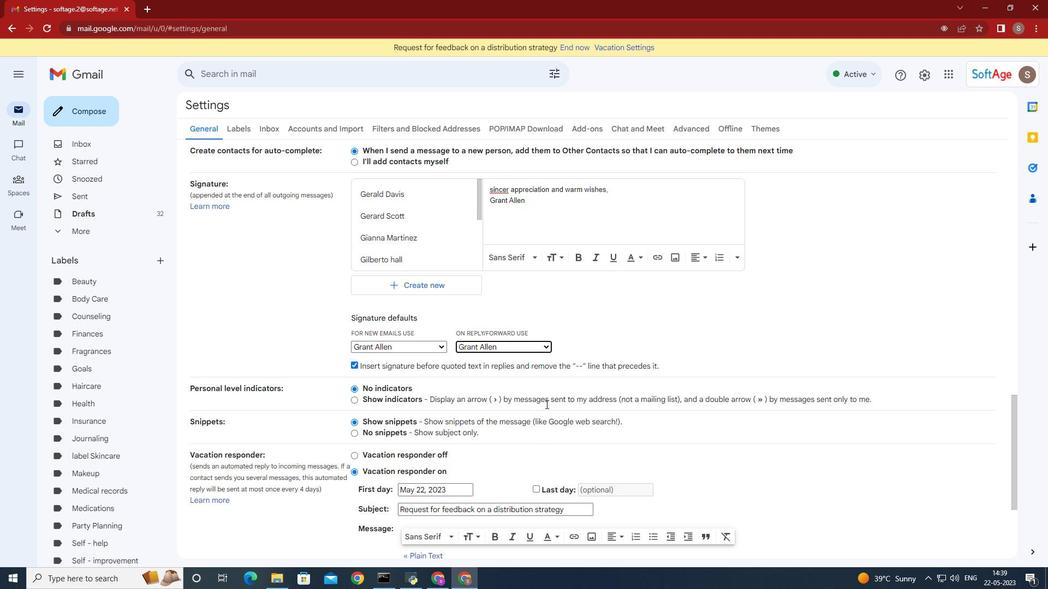 
Action: Mouse moved to (586, 486)
Screenshot: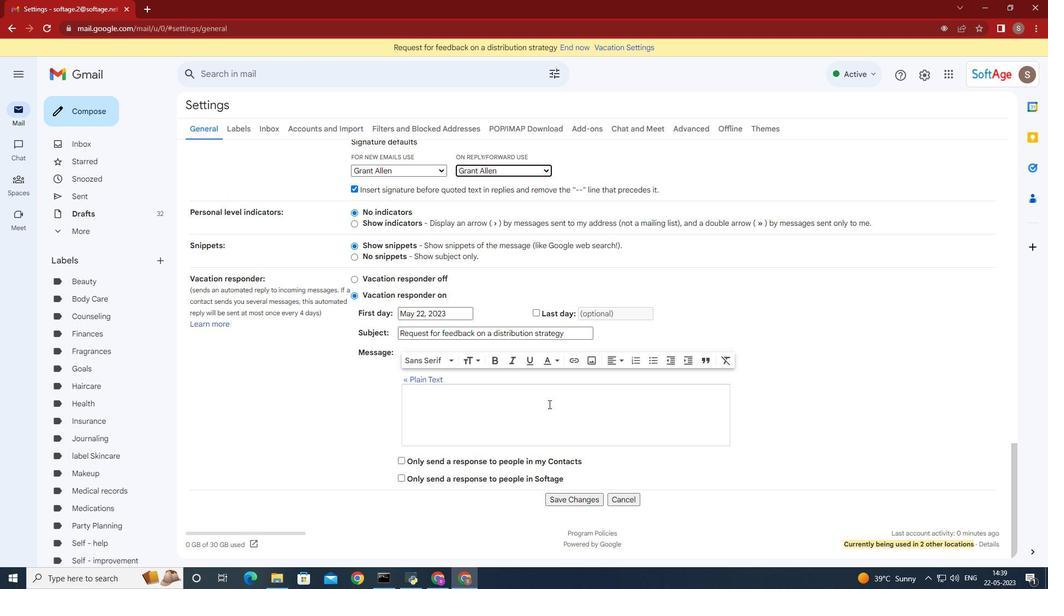 
Action: Mouse scrolled (586, 485) with delta (0, 0)
Screenshot: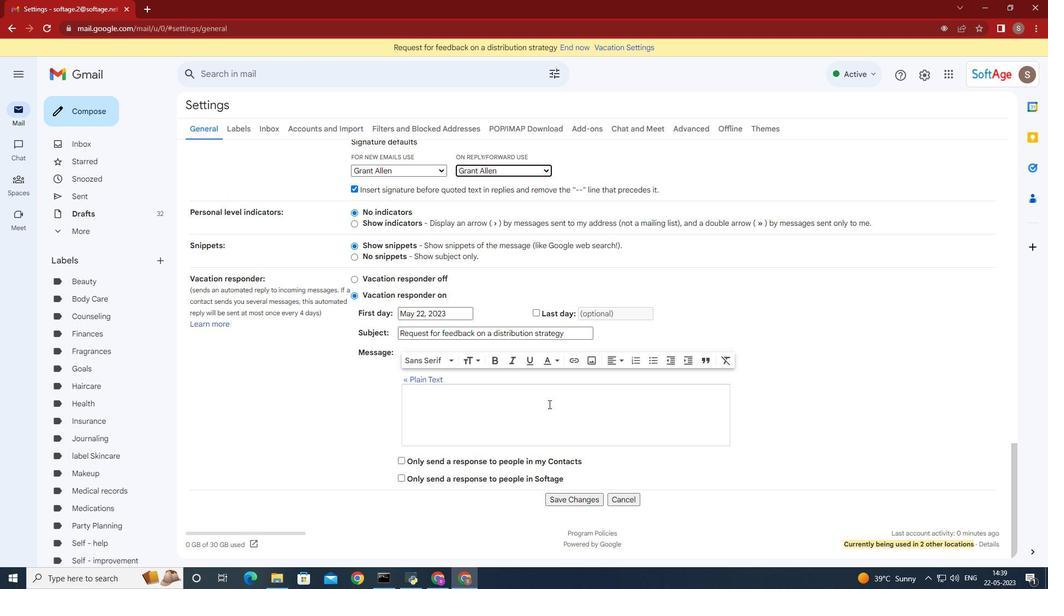 
Action: Mouse moved to (590, 493)
Screenshot: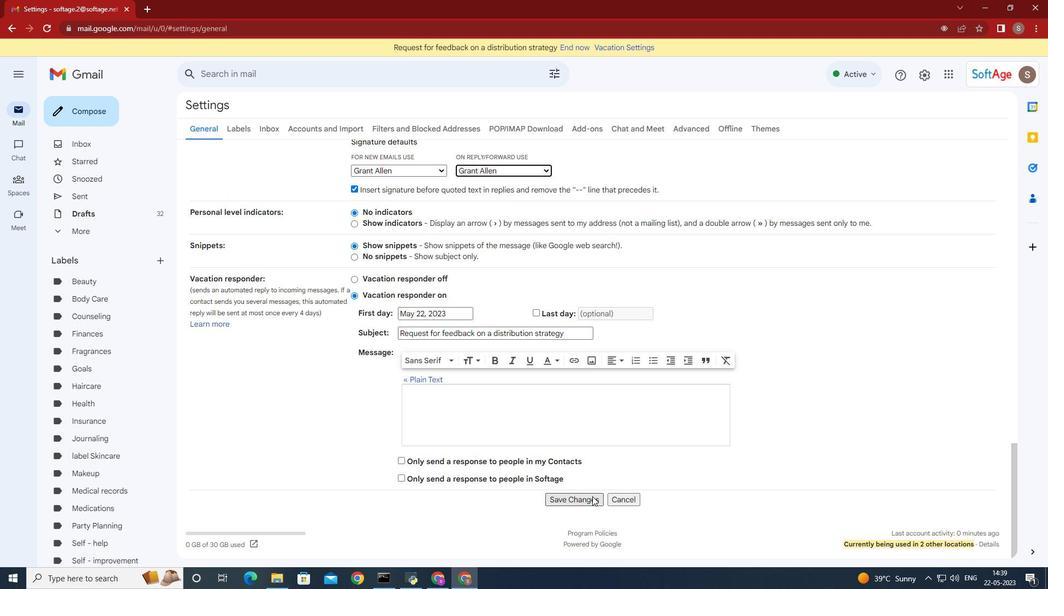 
Action: Mouse pressed left at (590, 493)
Screenshot: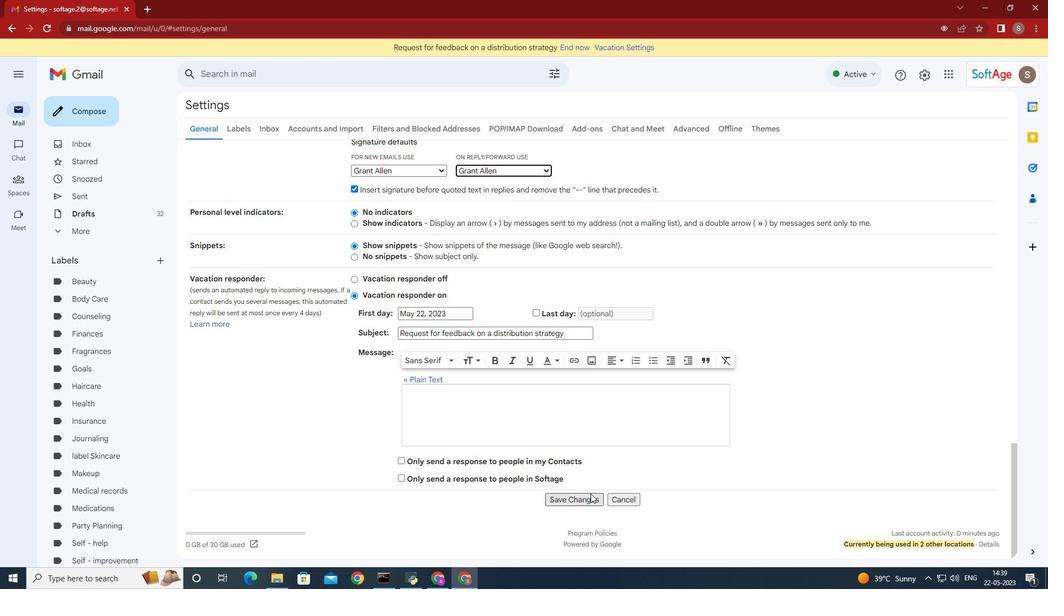 
Action: Mouse moved to (87, 114)
Screenshot: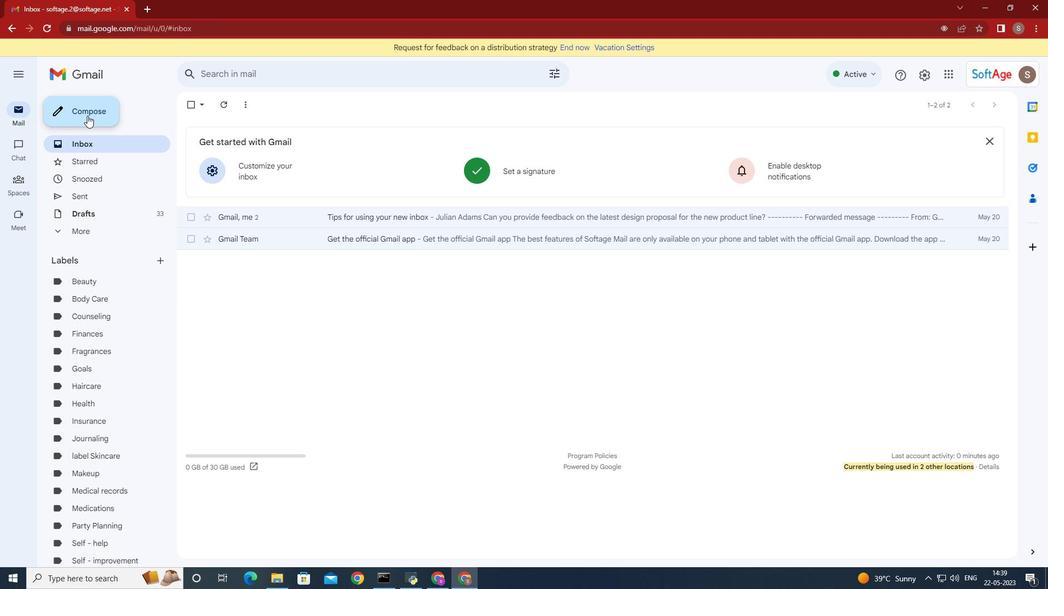 
Action: Mouse pressed left at (87, 114)
Screenshot: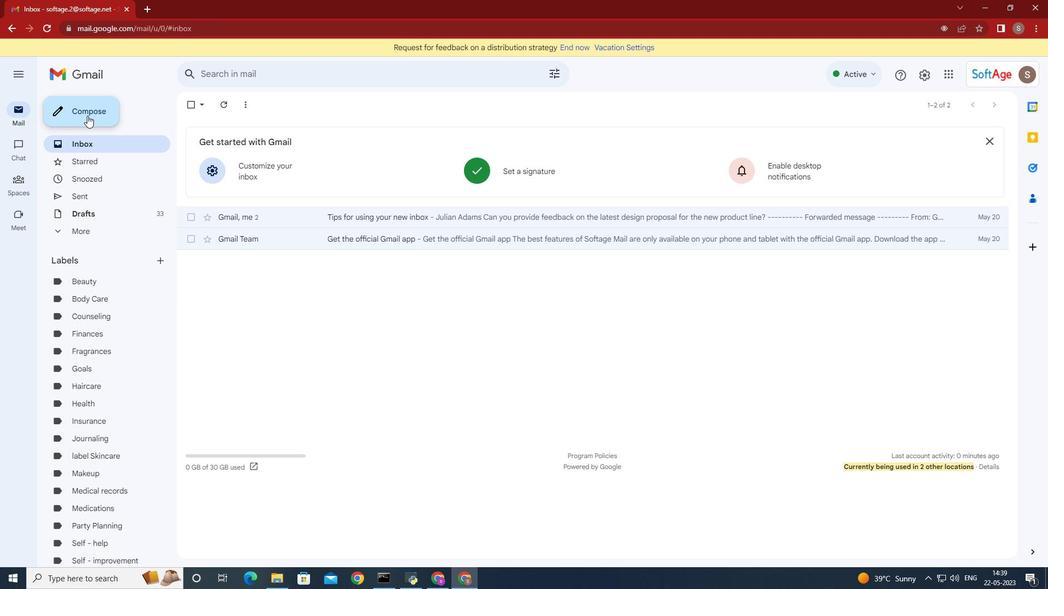 
Action: Mouse moved to (741, 289)
Screenshot: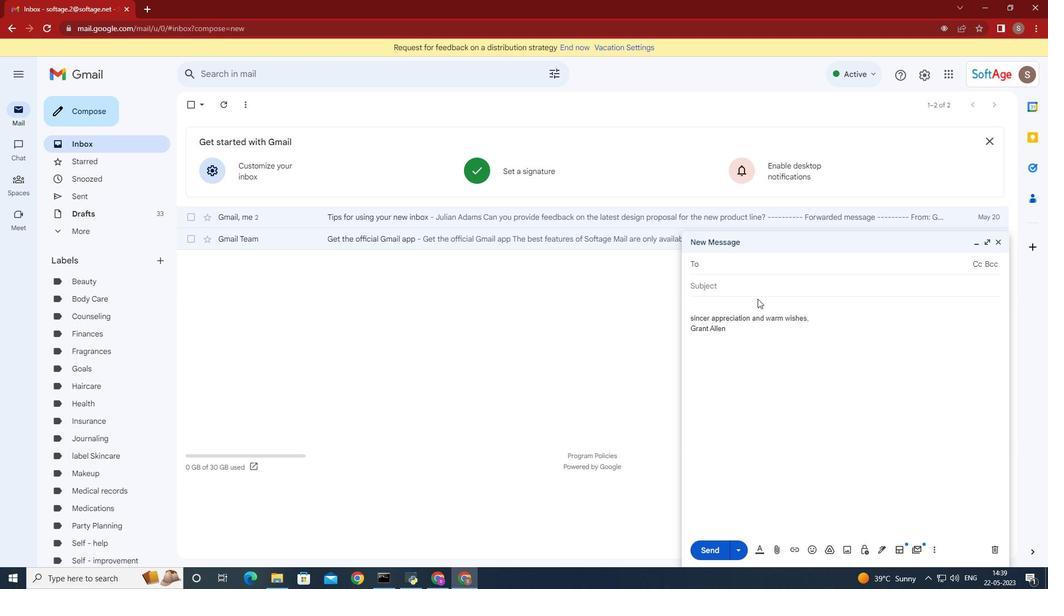 
Action: Key pressed SOFTAG.8
Screenshot: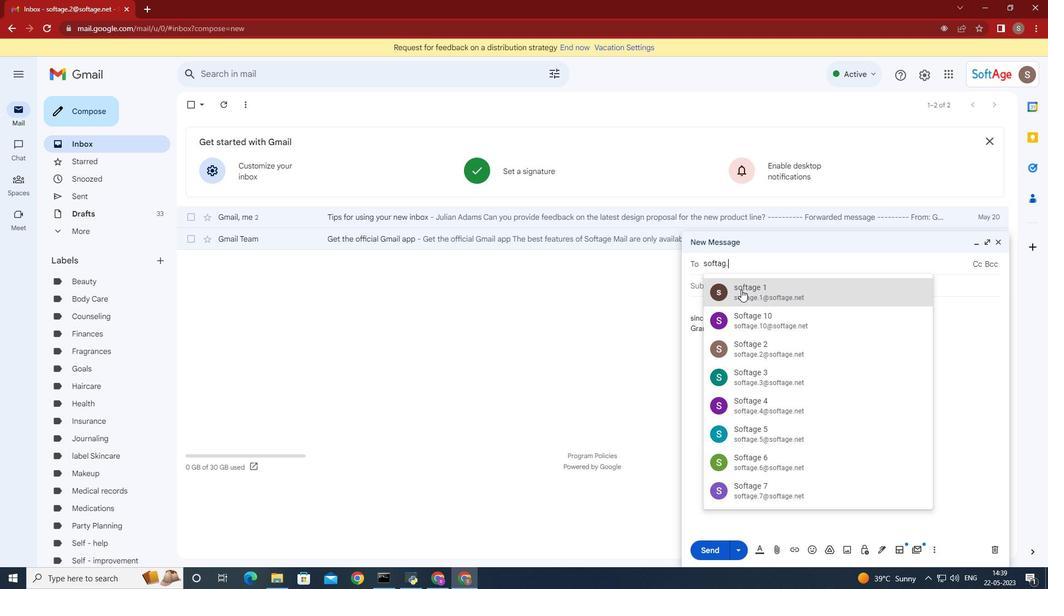 
Action: Mouse moved to (762, 285)
Screenshot: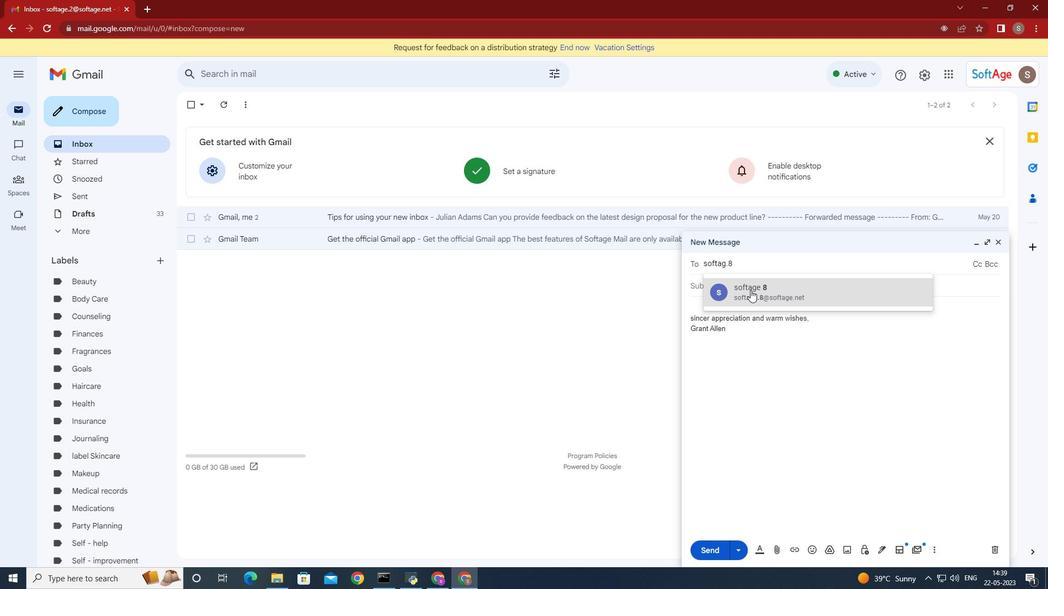 
Action: Mouse pressed left at (762, 285)
Screenshot: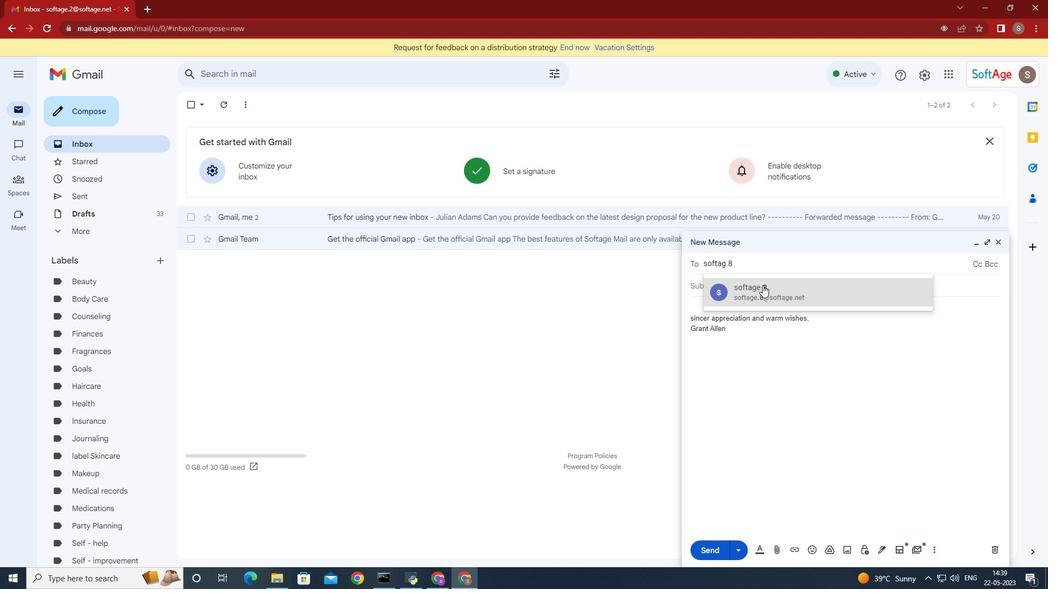 
Action: Mouse moved to (159, 263)
Screenshot: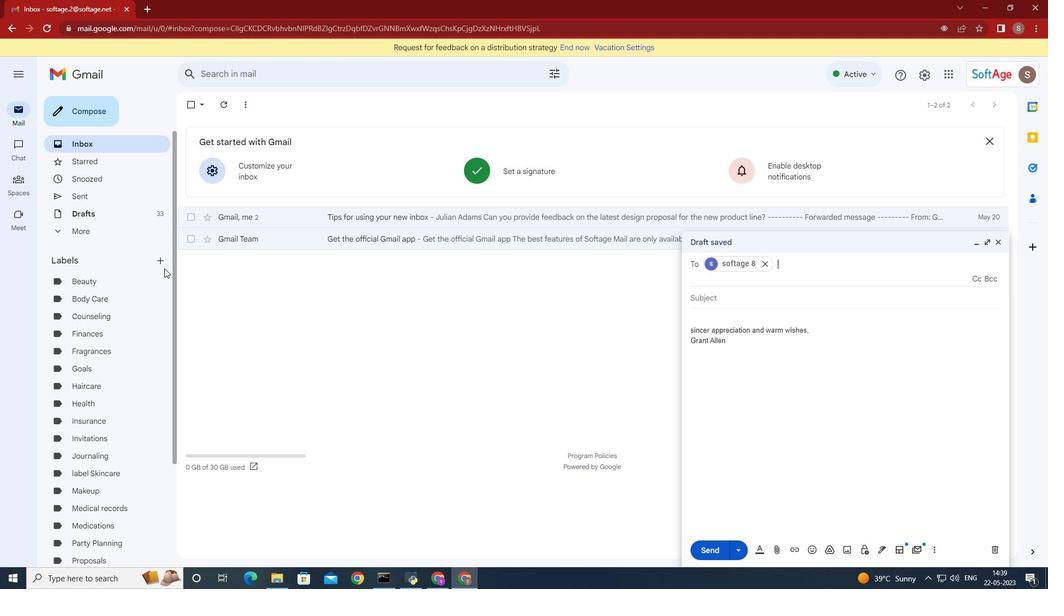 
Action: Mouse pressed left at (159, 263)
Screenshot: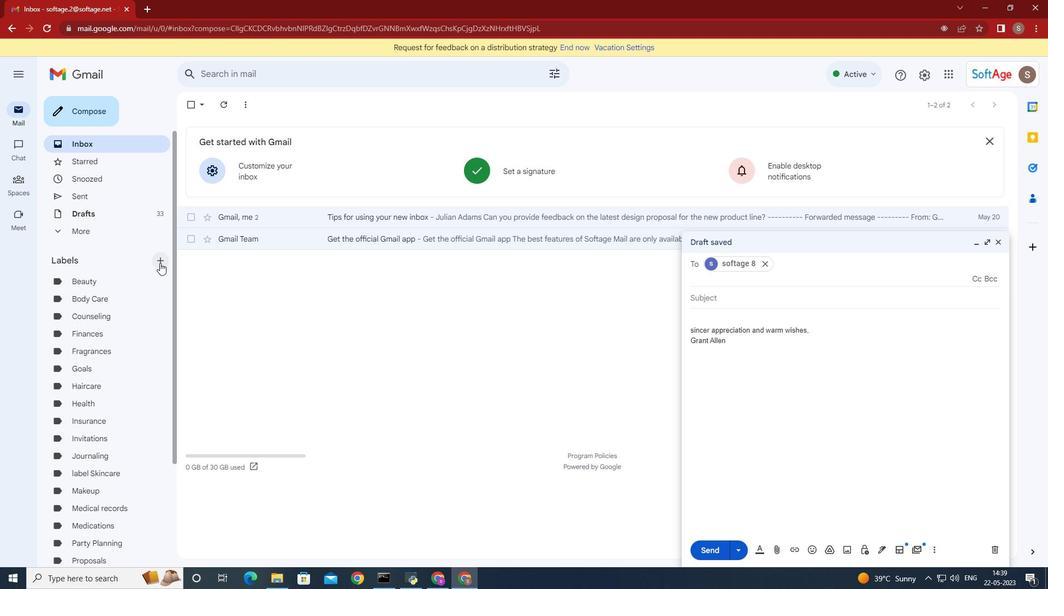 
Action: Mouse moved to (312, 316)
Screenshot: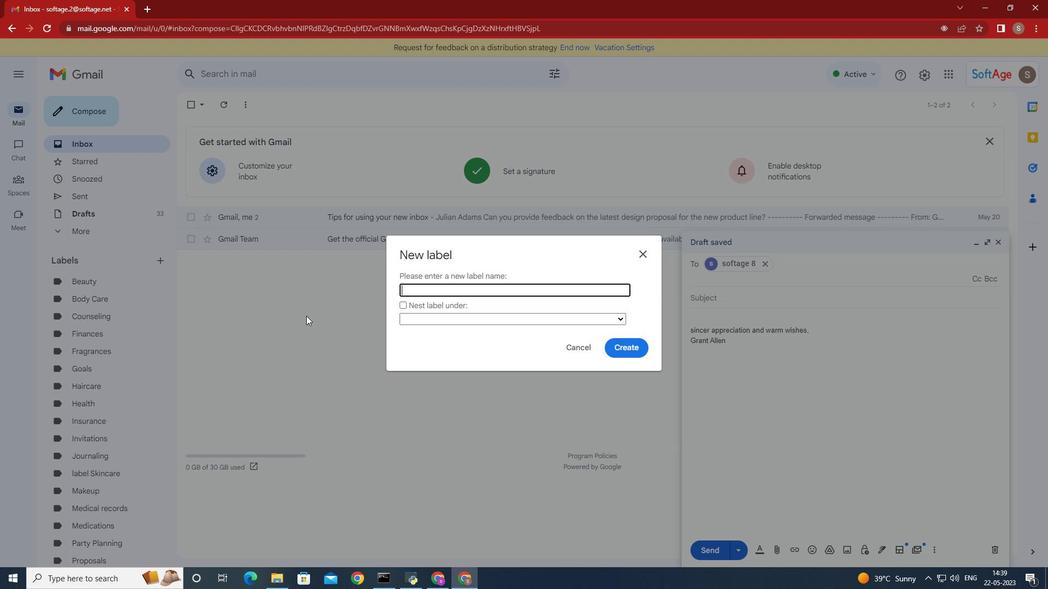 
Action: Key pressed <Key.shift><Key.shift><Key.shift><Key.shift>Therapy
Screenshot: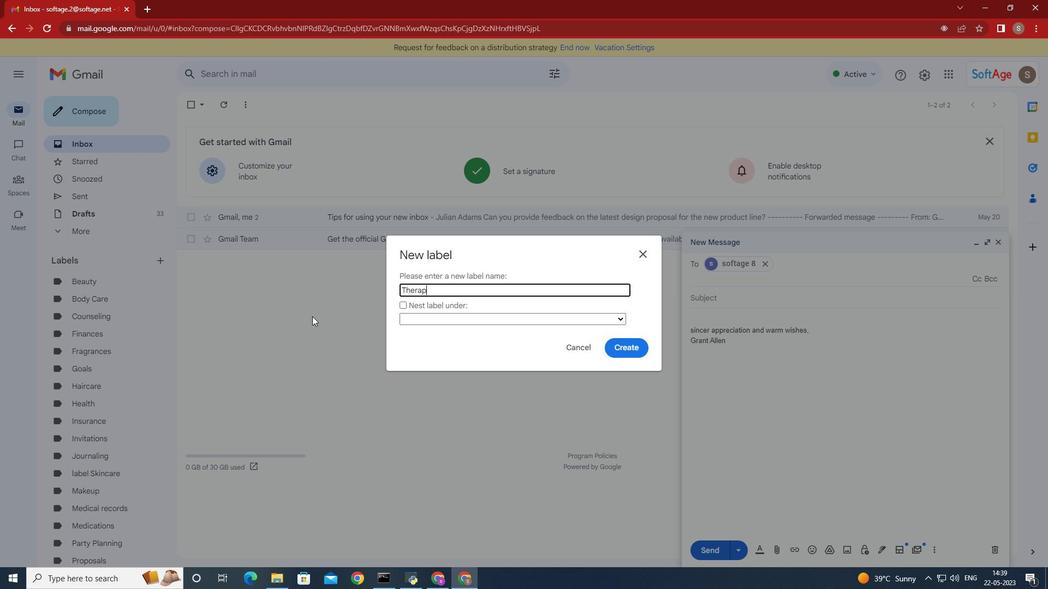 
Action: Mouse moved to (615, 373)
Screenshot: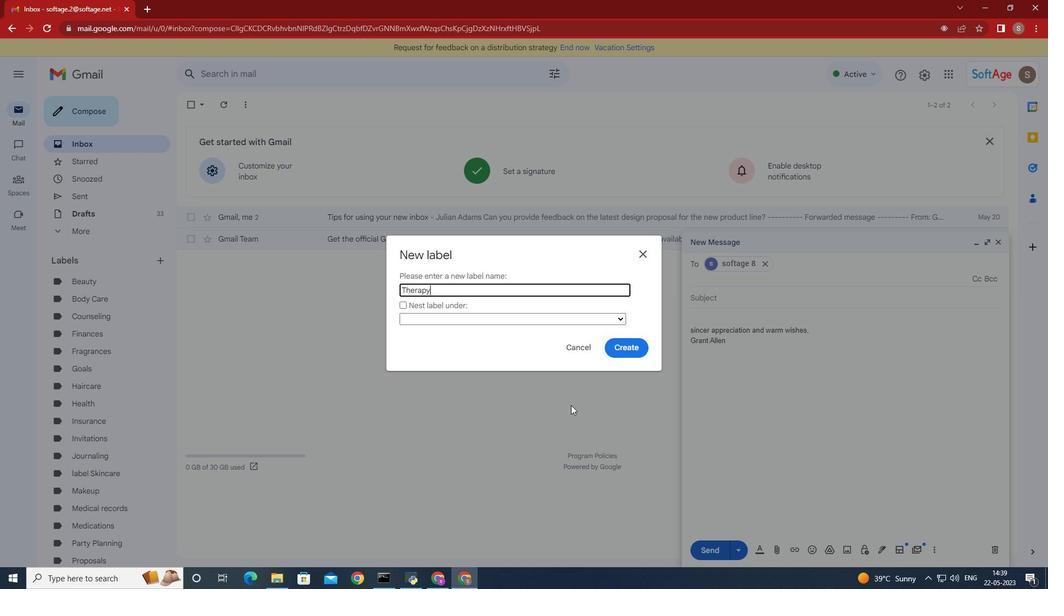 
Action: Key pressed <Key.space>
Screenshot: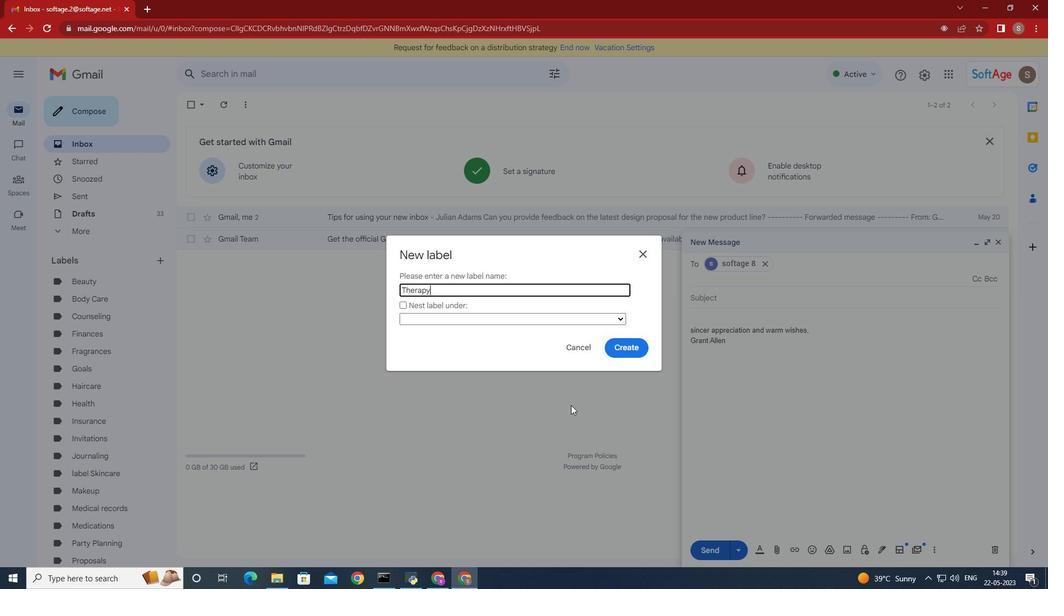 
Action: Mouse moved to (632, 353)
Screenshot: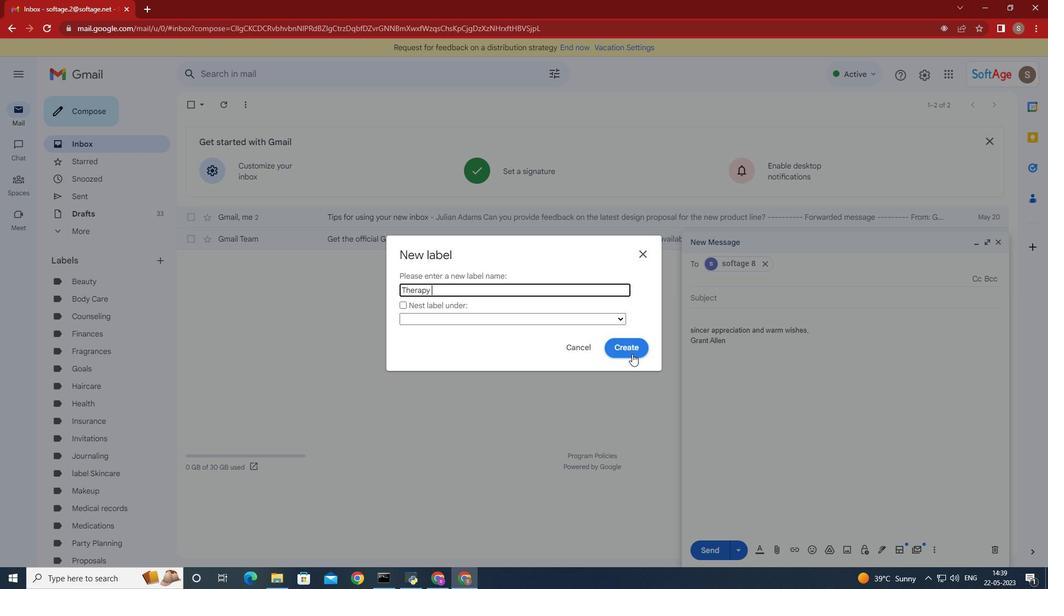 
Action: Mouse pressed left at (632, 353)
Screenshot: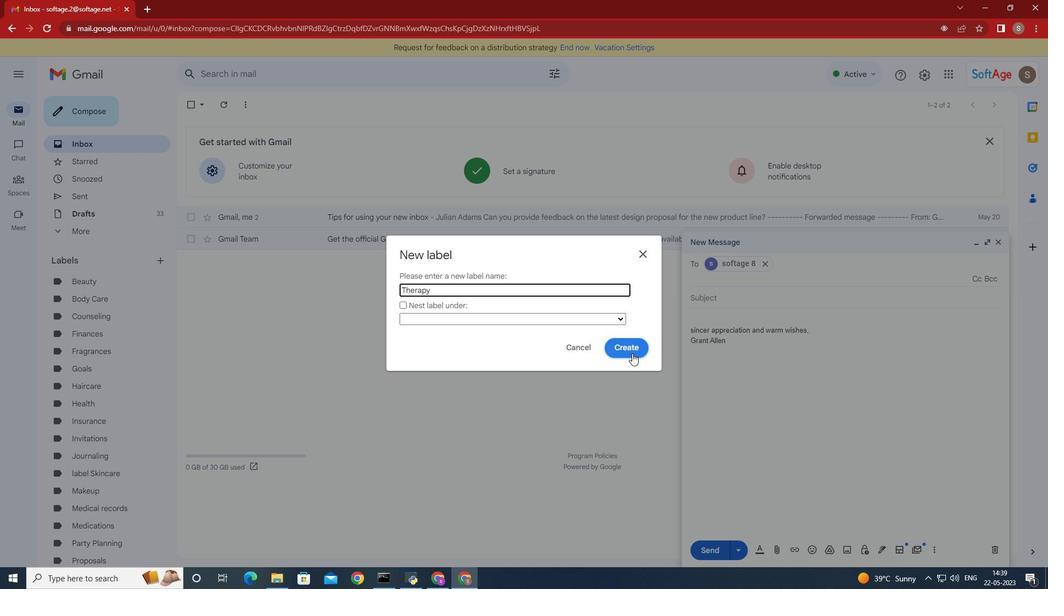 
Action: Mouse moved to (631, 353)
Screenshot: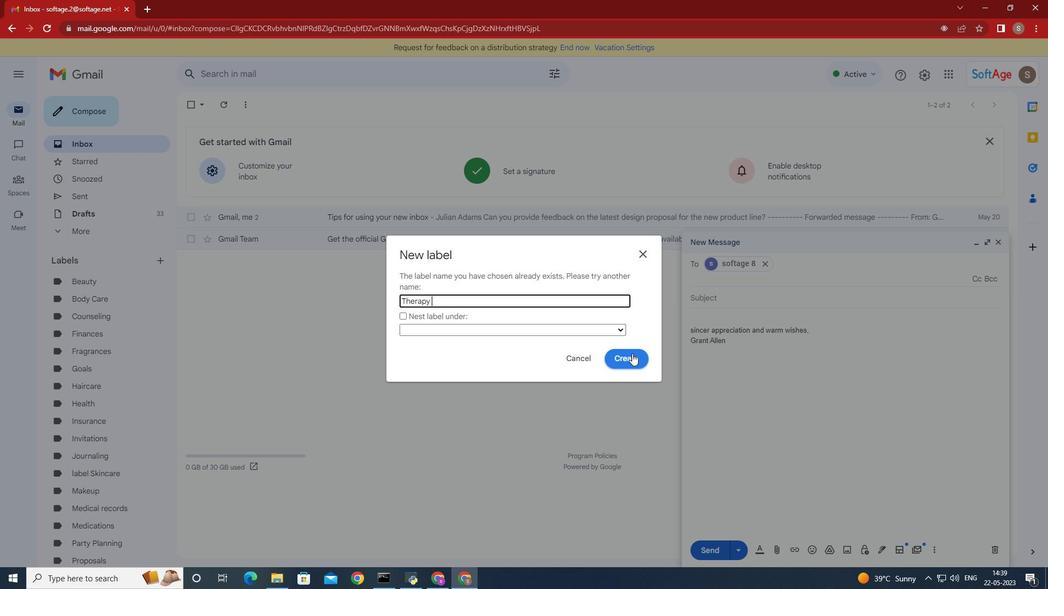 
